 Task: Look for space in Seregno, Italy from 1st August, 2023 to 5th August, 2023 for 3 adults, 1 child in price range Rs.13000 to Rs.20000. Place can be entire place with 2 bedrooms having 3 beds and 2 bathrooms. Property type can be flatguest house, hotel. Booking option can be shelf check-in. Required host language is English.
Action: Mouse moved to (435, 115)
Screenshot: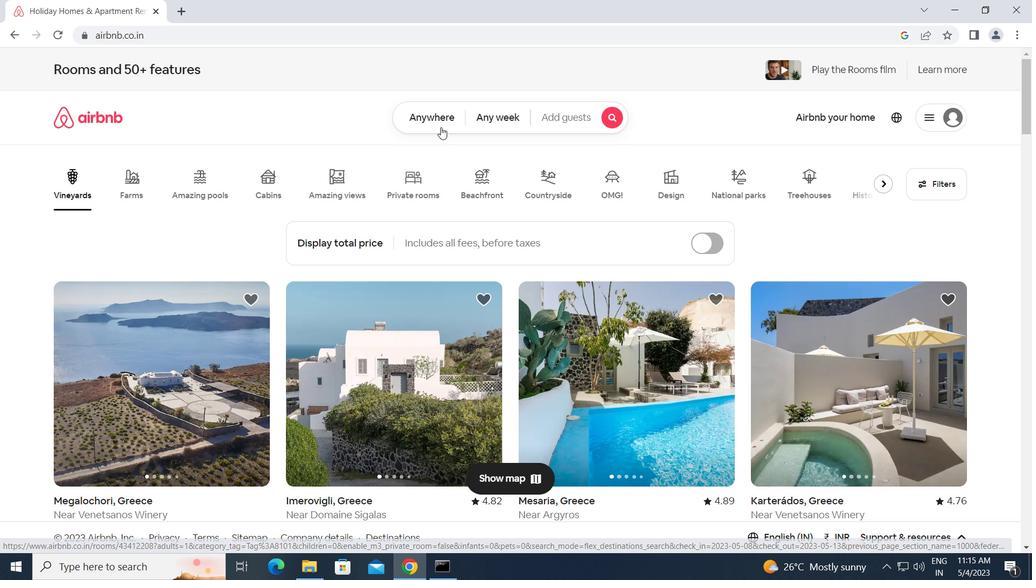 
Action: Mouse pressed left at (435, 115)
Screenshot: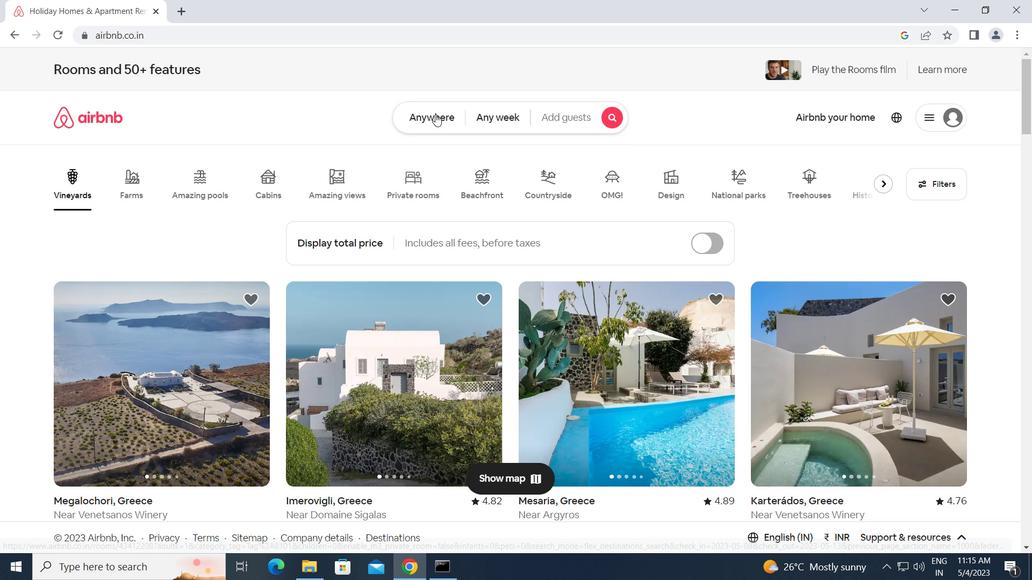 
Action: Mouse moved to (344, 158)
Screenshot: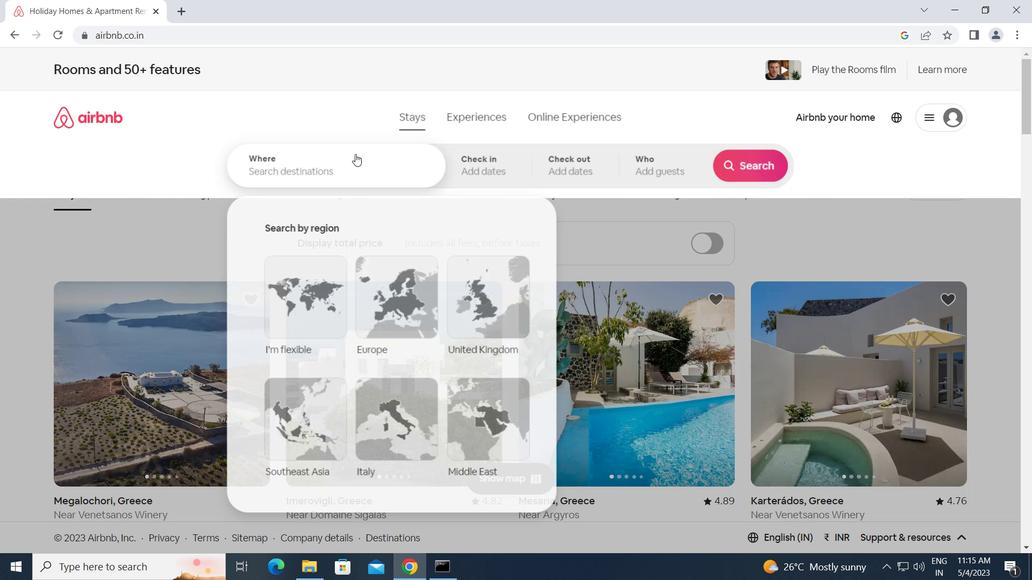 
Action: Mouse pressed left at (344, 158)
Screenshot: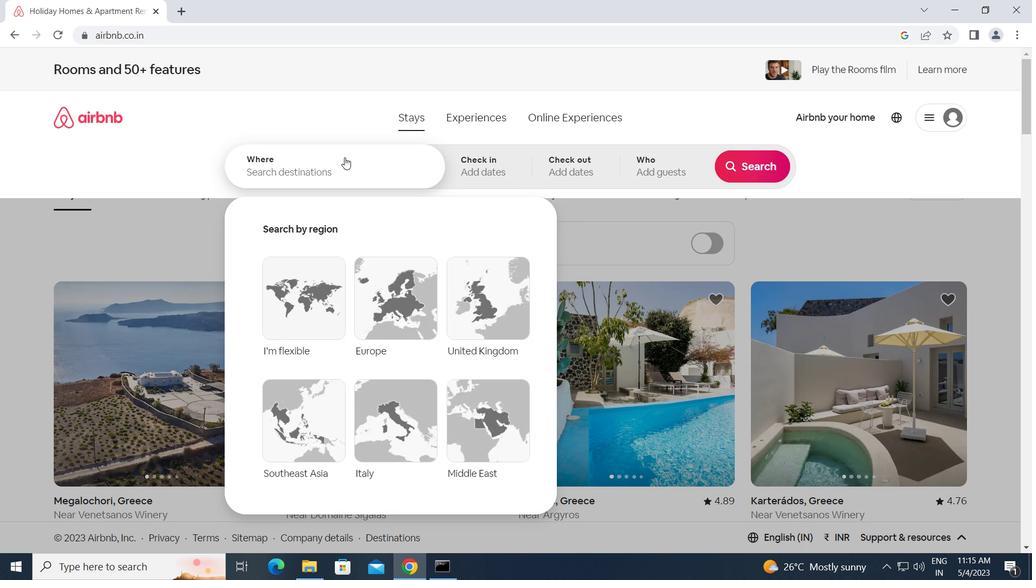 
Action: Key pressed s<Key.caps_lock>eregno,<Key.space><Key.caps_lock>
Screenshot: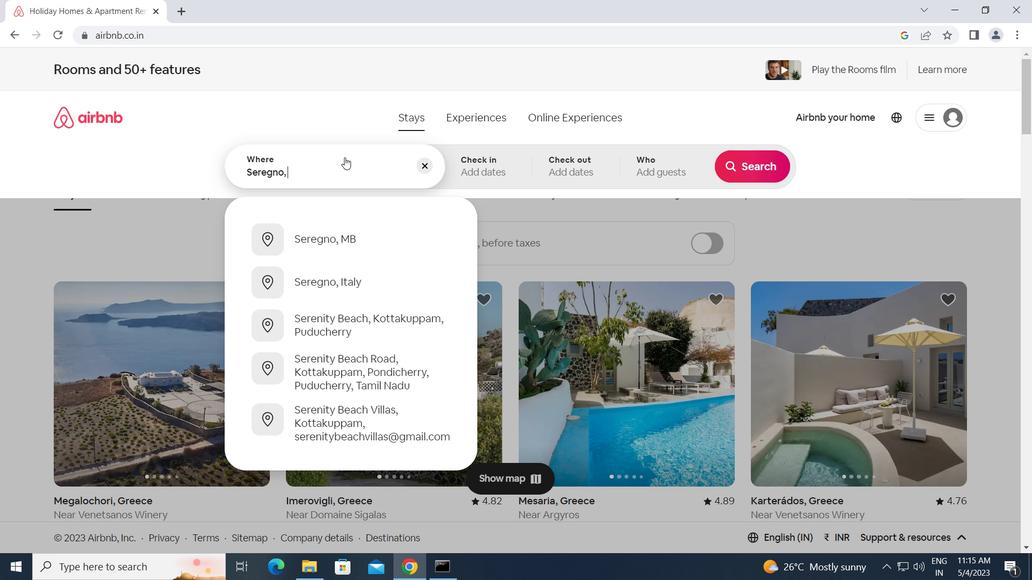 
Action: Mouse moved to (344, 158)
Screenshot: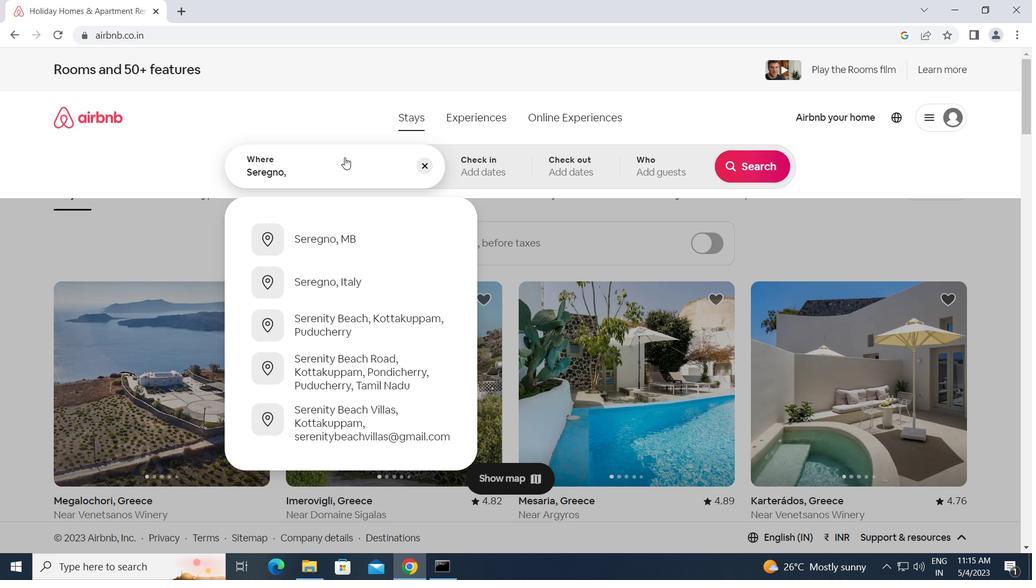 
Action: Key pressed i<Key.caps_lock>ta
Screenshot: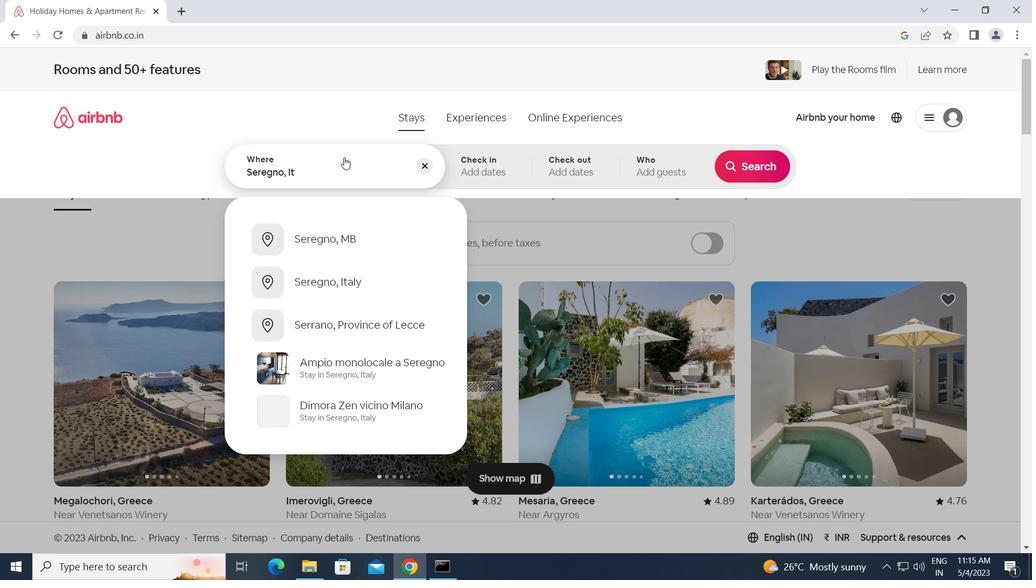 
Action: Mouse moved to (343, 158)
Screenshot: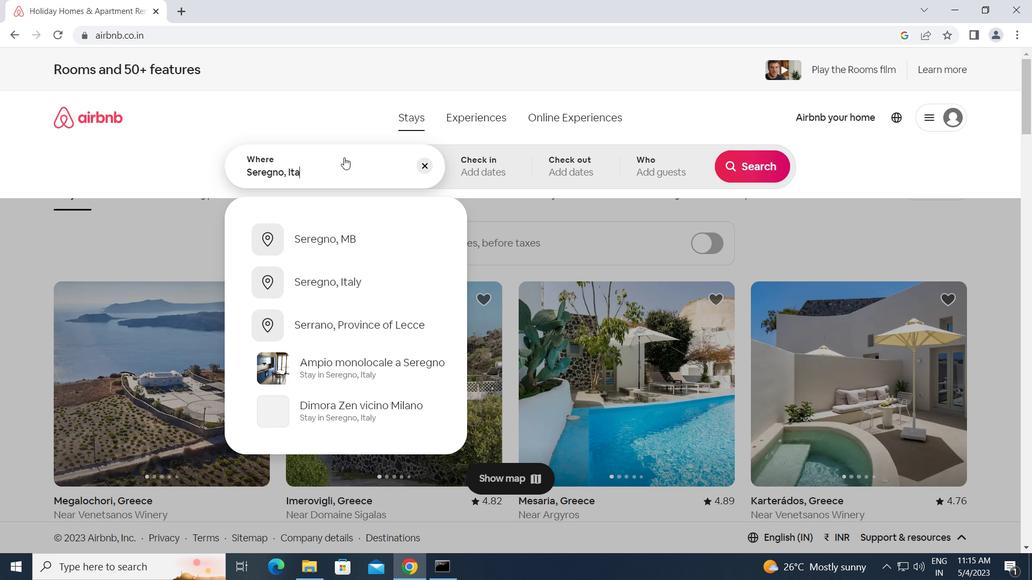 
Action: Key pressed ly<Key.enter>
Screenshot: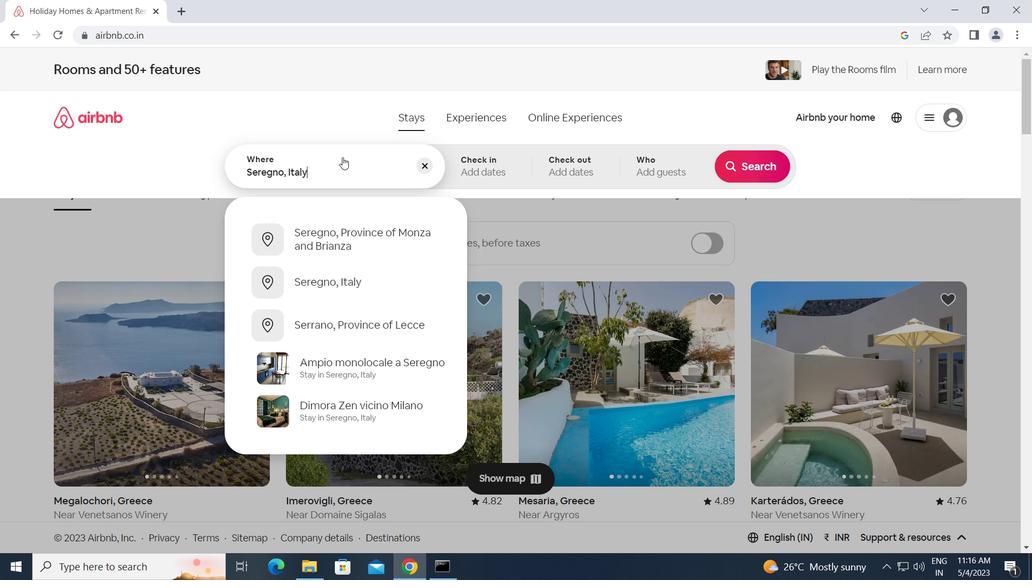 
Action: Mouse moved to (753, 281)
Screenshot: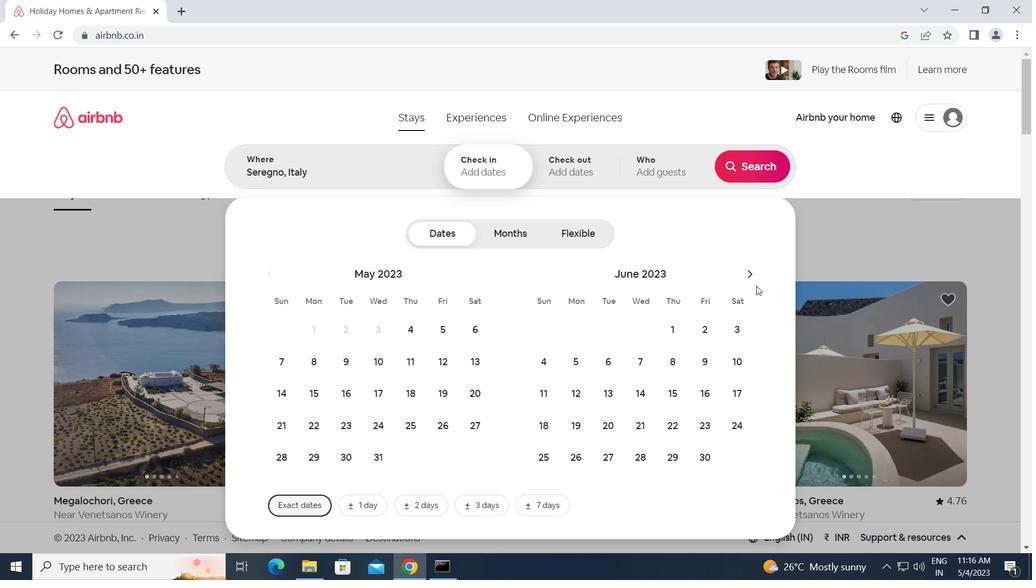 
Action: Mouse pressed left at (753, 281)
Screenshot: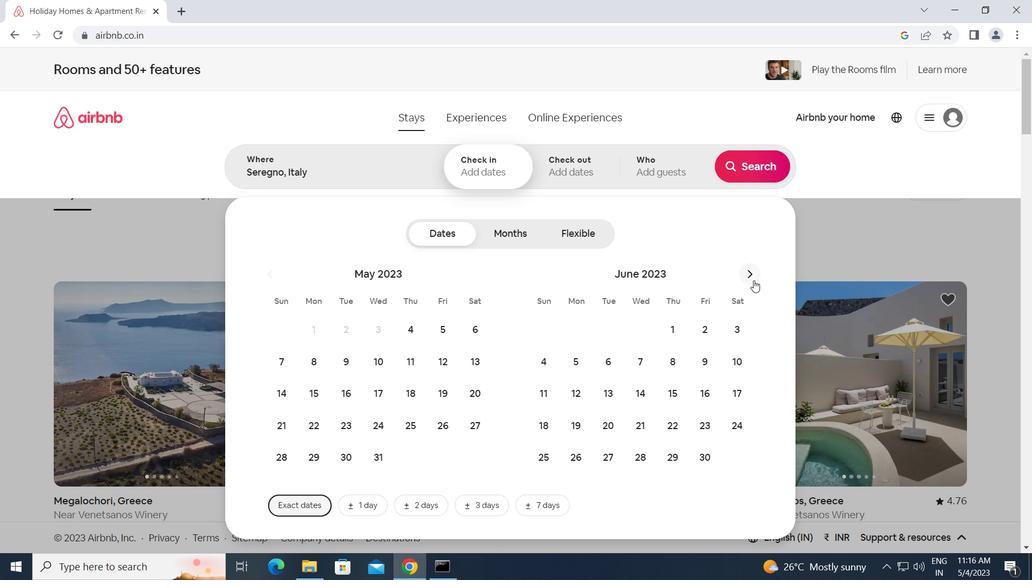 
Action: Mouse moved to (753, 280)
Screenshot: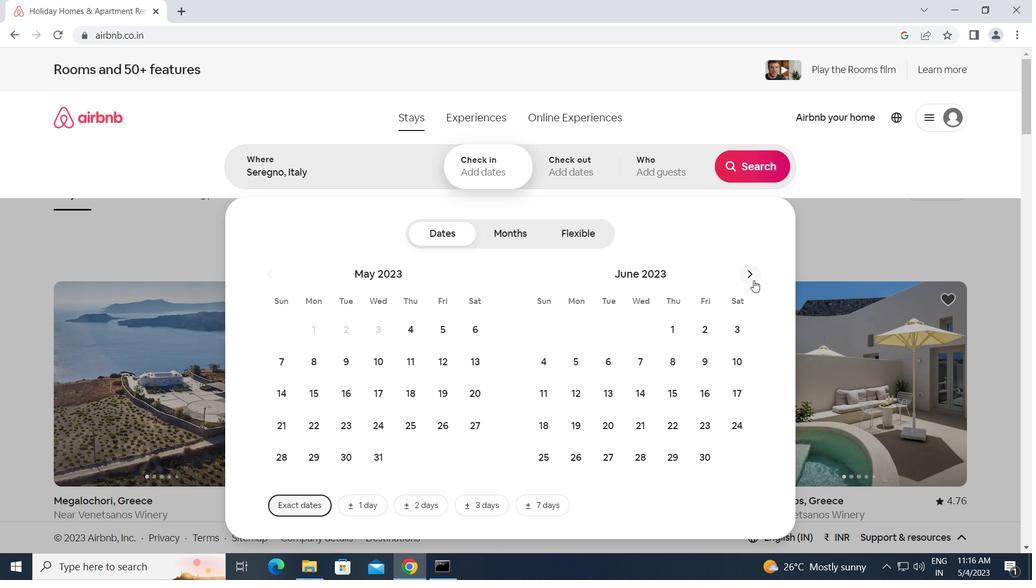 
Action: Mouse pressed left at (753, 280)
Screenshot: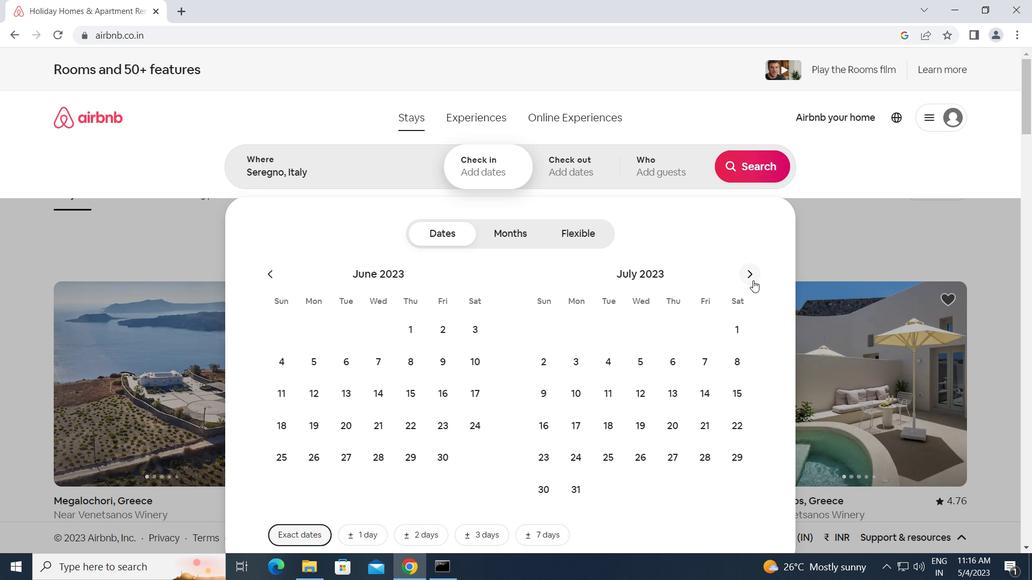 
Action: Mouse moved to (612, 330)
Screenshot: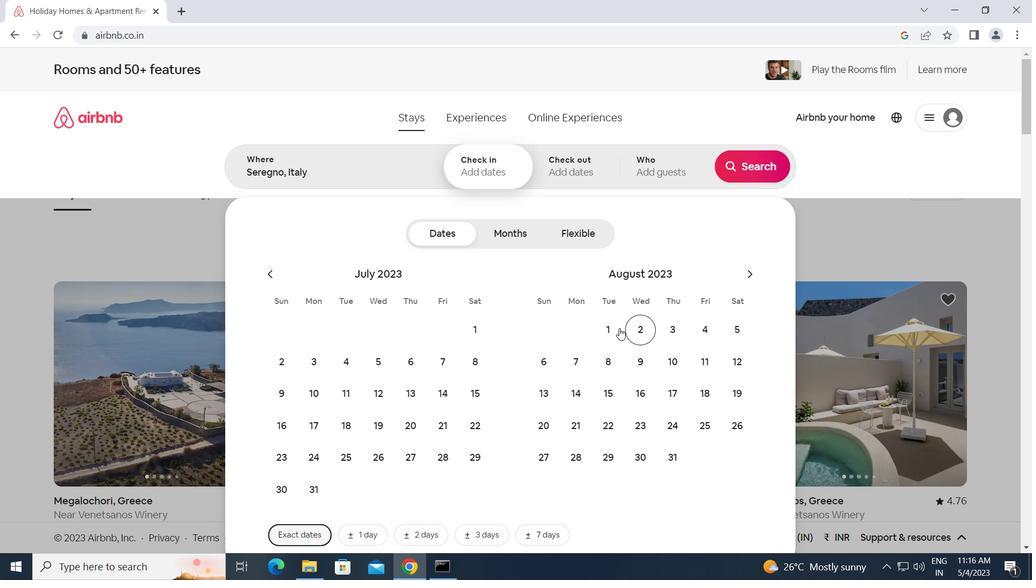 
Action: Mouse pressed left at (612, 330)
Screenshot: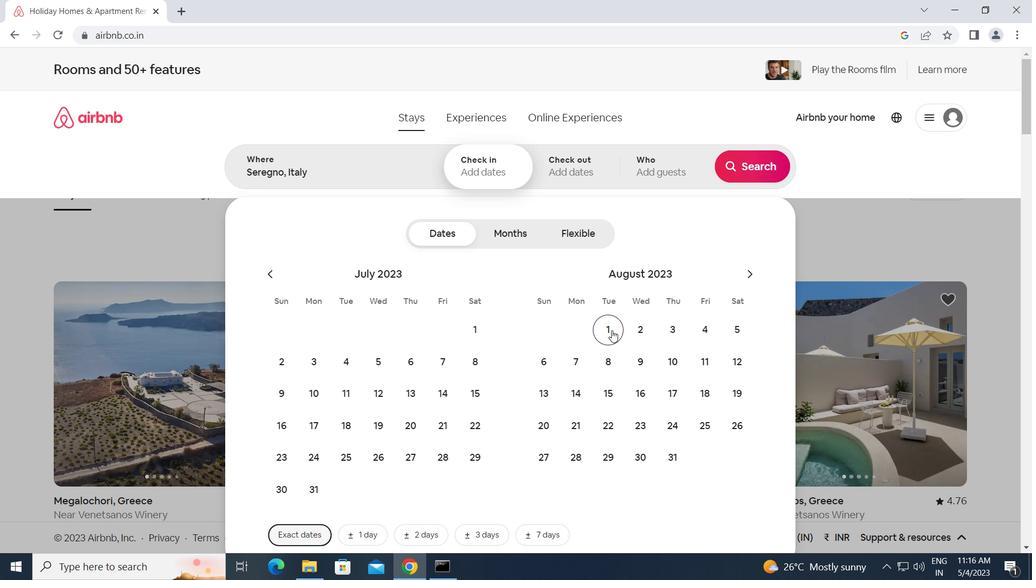 
Action: Mouse moved to (736, 329)
Screenshot: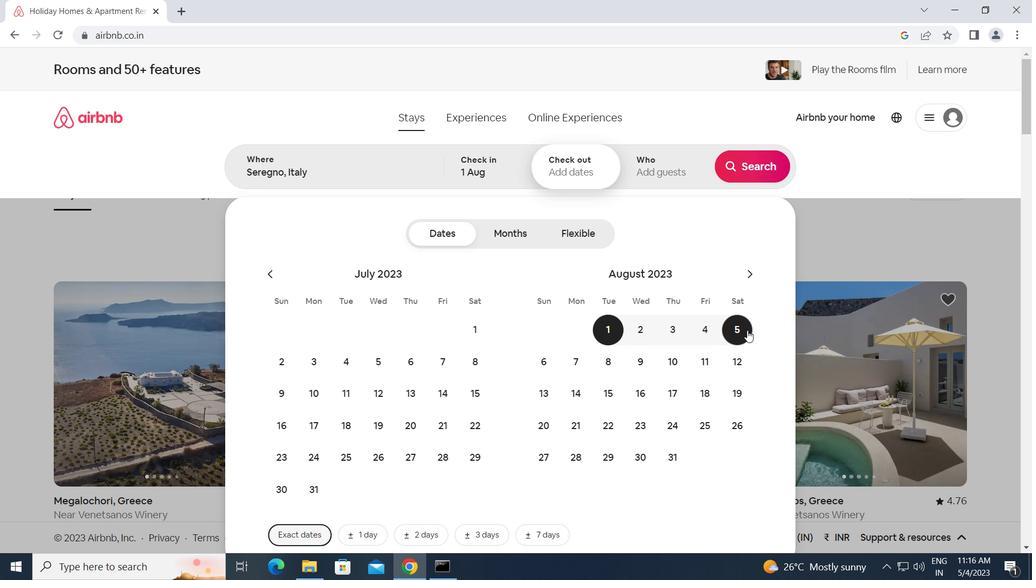 
Action: Mouse pressed left at (736, 329)
Screenshot: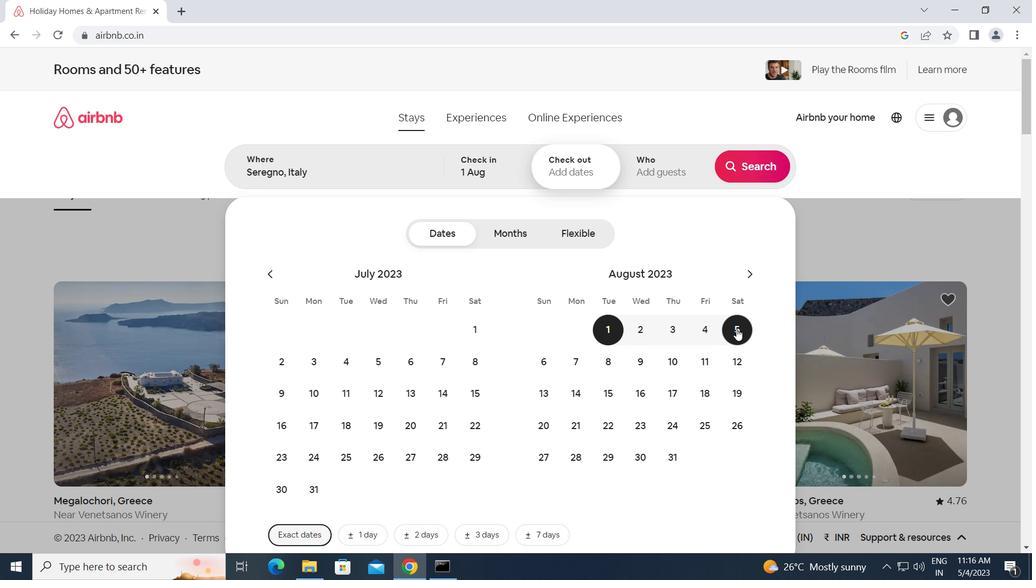 
Action: Mouse moved to (659, 169)
Screenshot: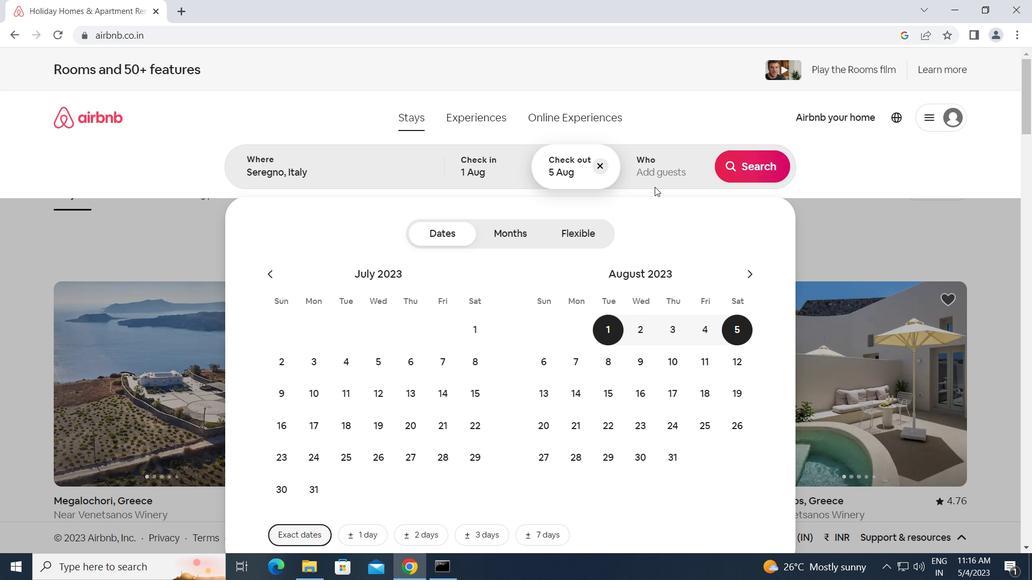 
Action: Mouse pressed left at (659, 169)
Screenshot: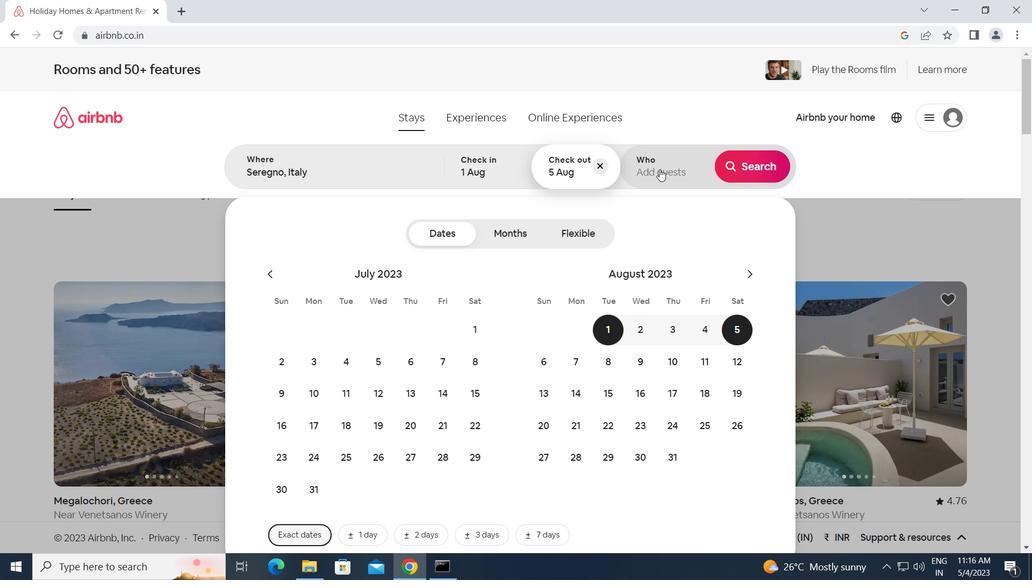 
Action: Mouse moved to (754, 236)
Screenshot: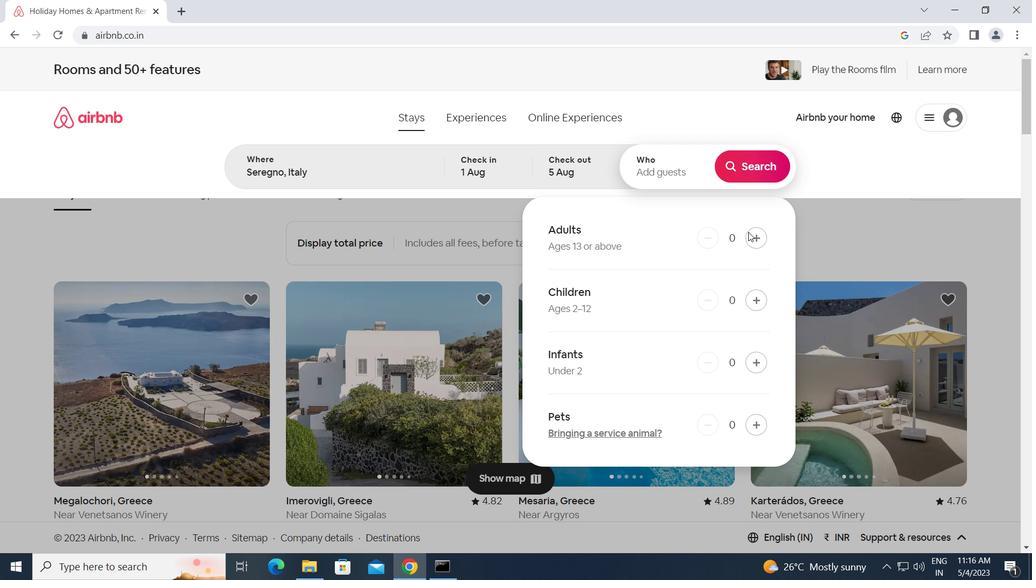 
Action: Mouse pressed left at (754, 236)
Screenshot: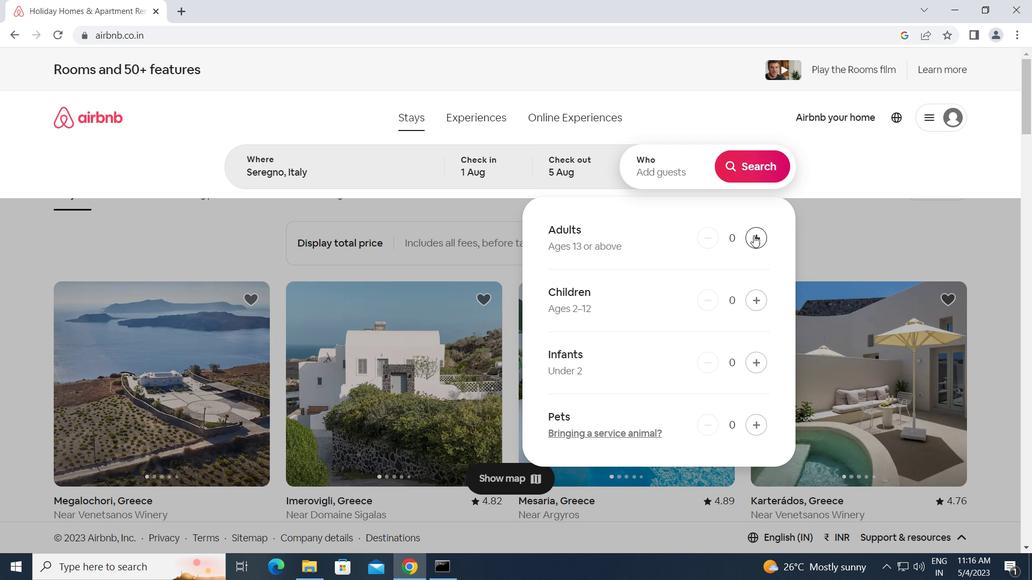 
Action: Mouse pressed left at (754, 236)
Screenshot: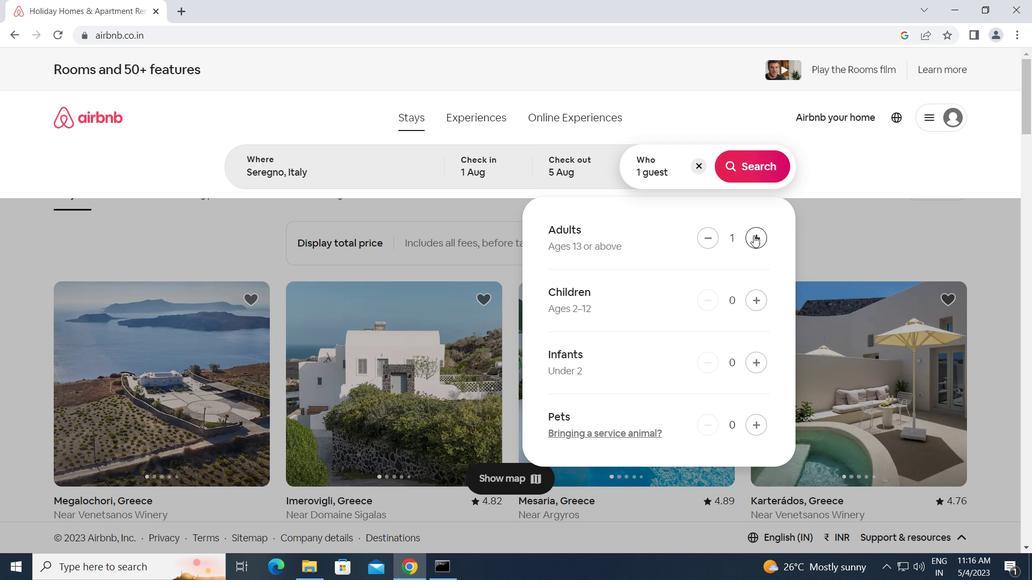 
Action: Mouse pressed left at (754, 236)
Screenshot: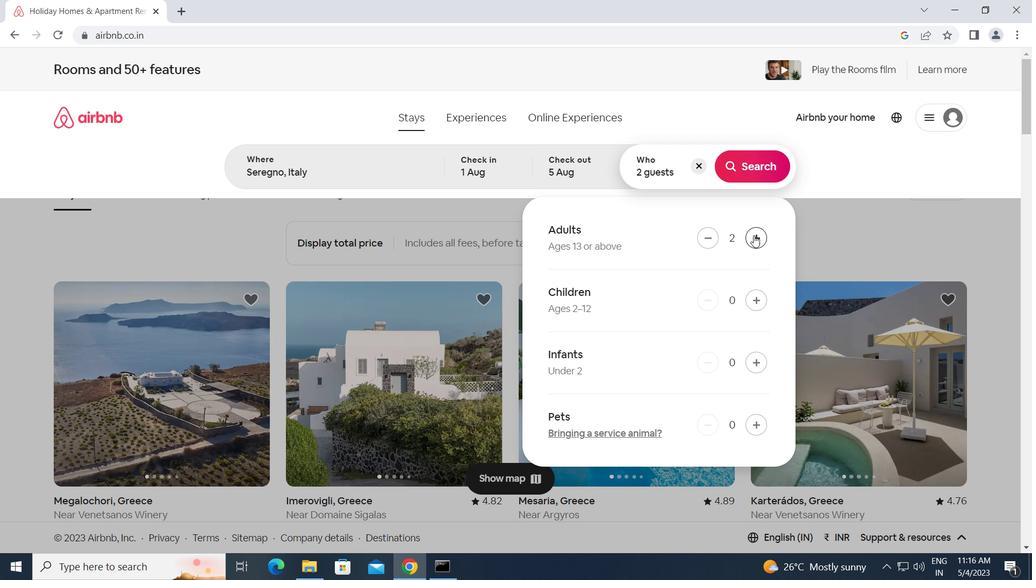 
Action: Mouse moved to (748, 303)
Screenshot: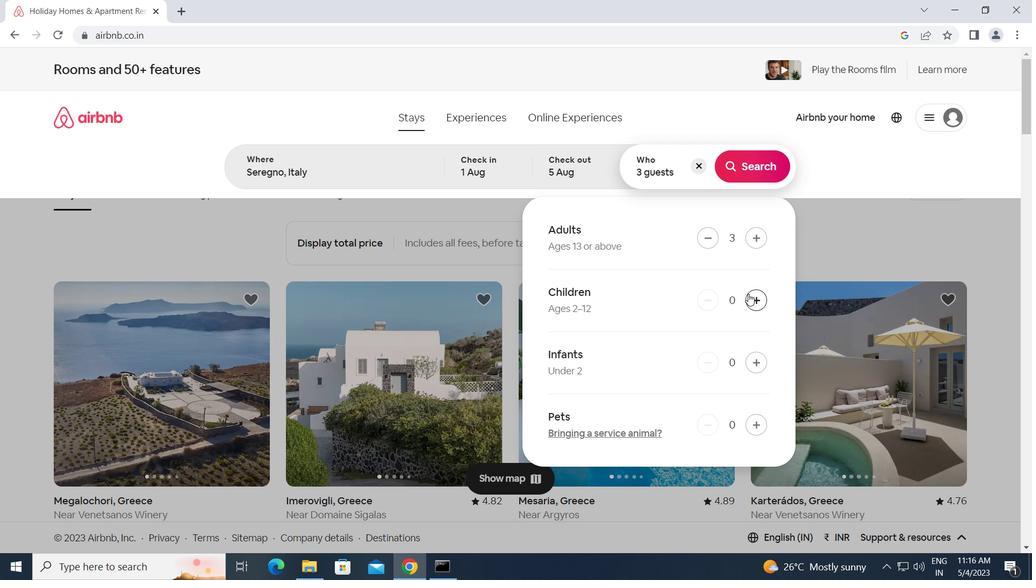 
Action: Mouse pressed left at (748, 303)
Screenshot: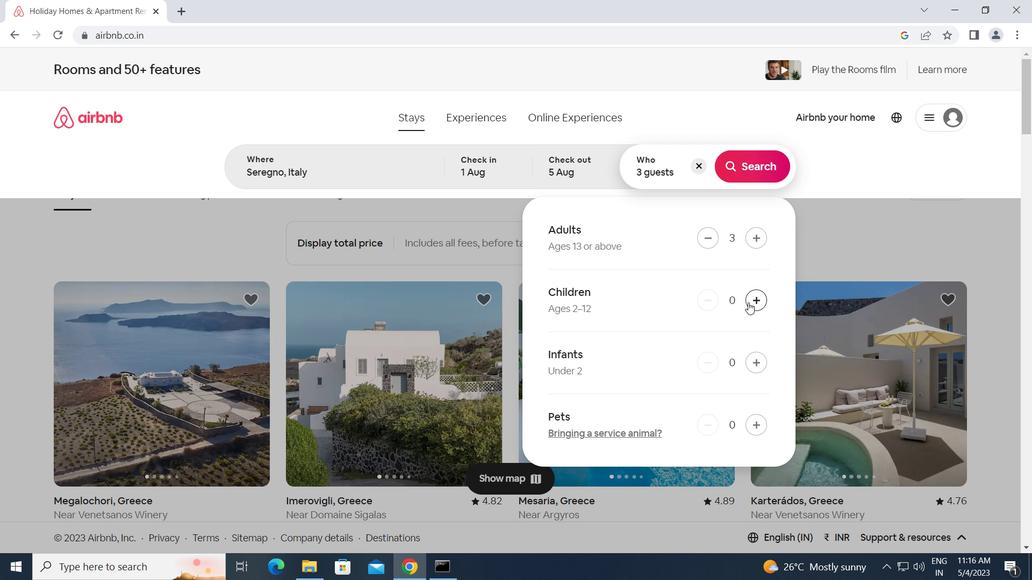 
Action: Mouse moved to (747, 162)
Screenshot: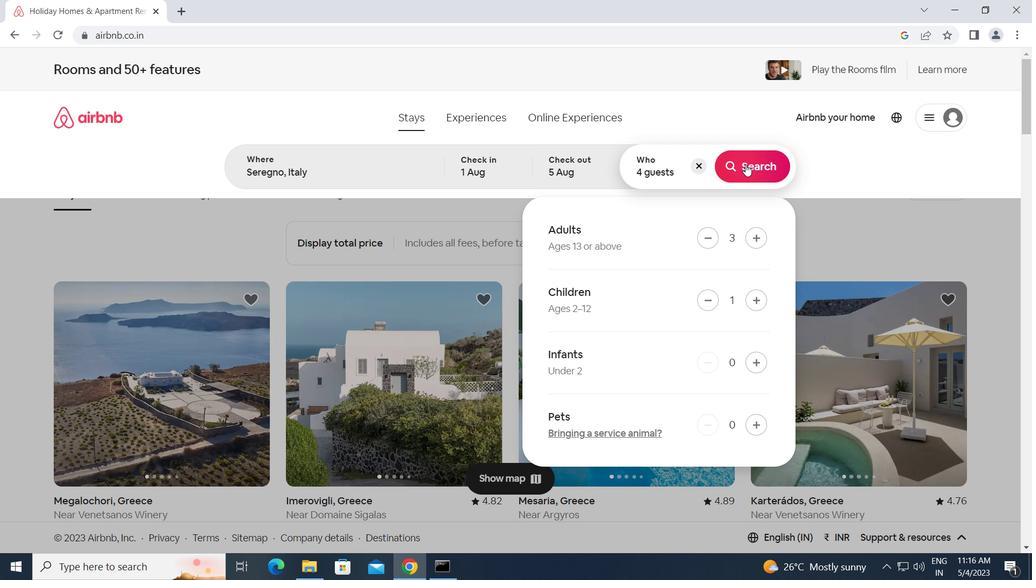 
Action: Mouse pressed left at (747, 162)
Screenshot: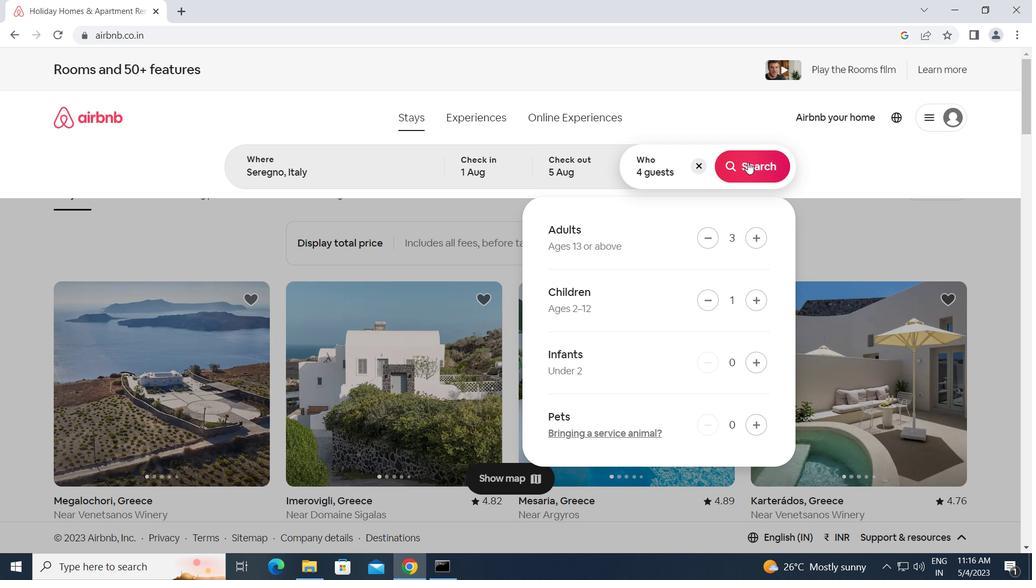 
Action: Mouse moved to (967, 133)
Screenshot: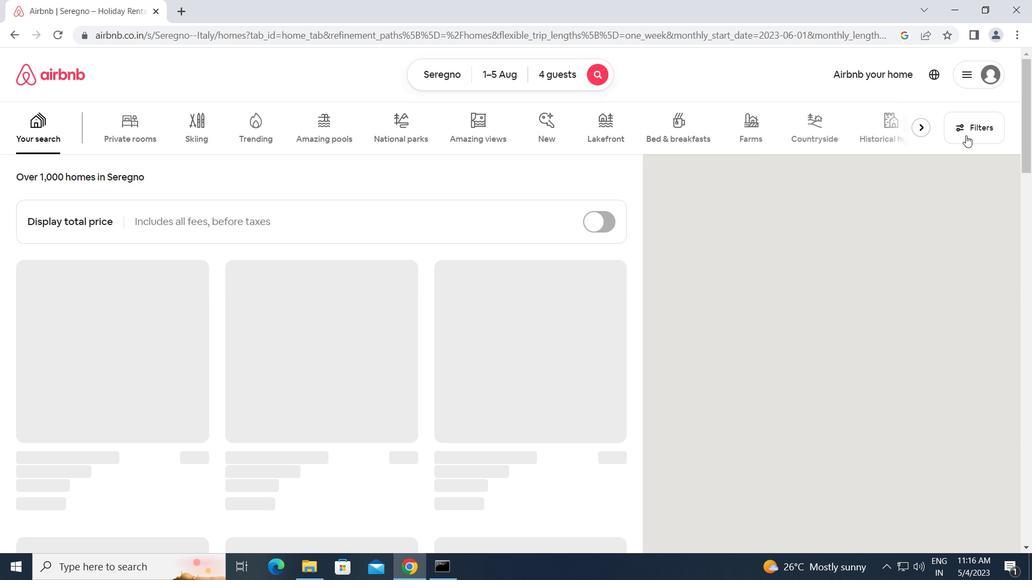
Action: Mouse pressed left at (967, 133)
Screenshot: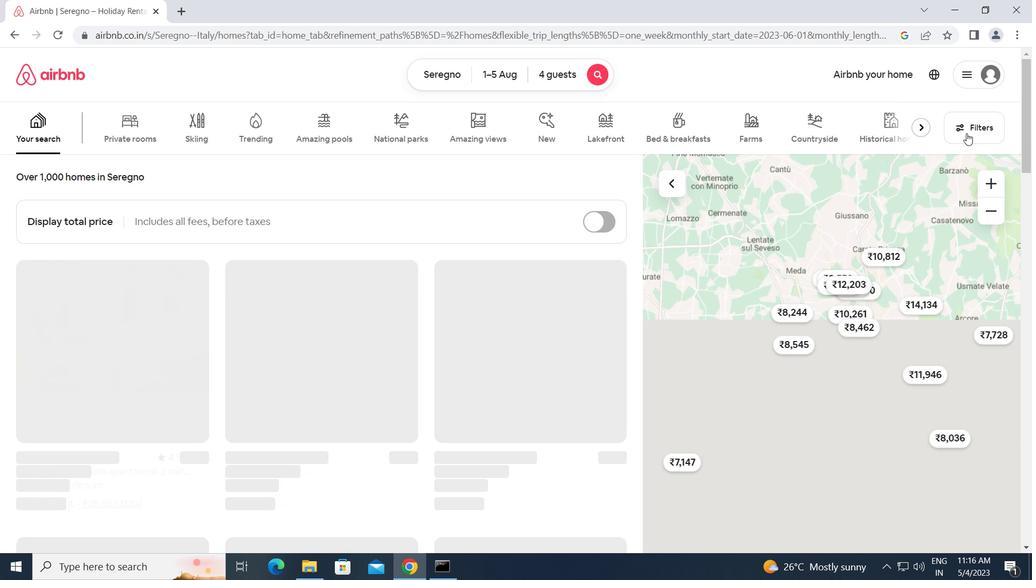 
Action: Mouse moved to (334, 300)
Screenshot: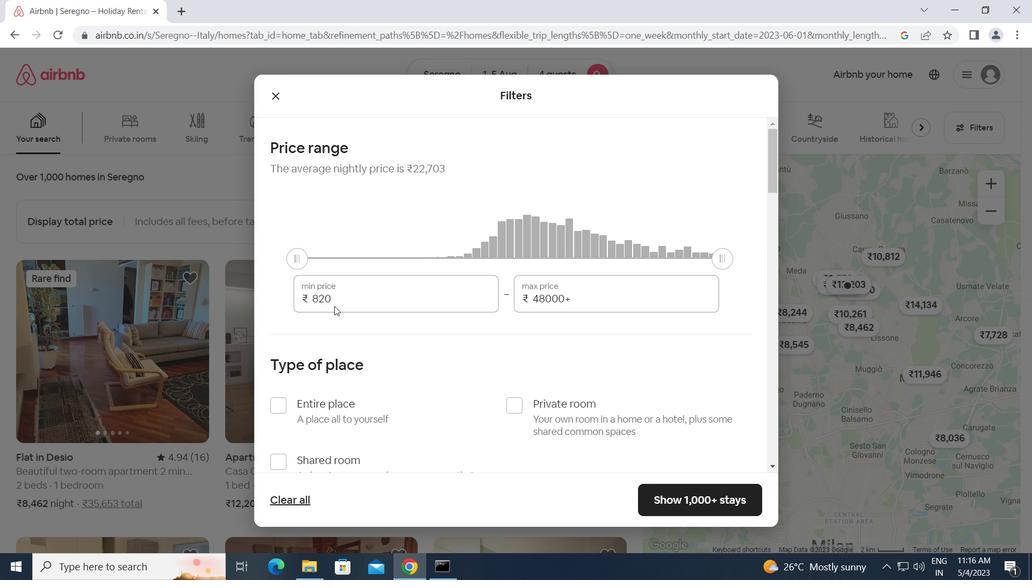 
Action: Mouse pressed left at (334, 300)
Screenshot: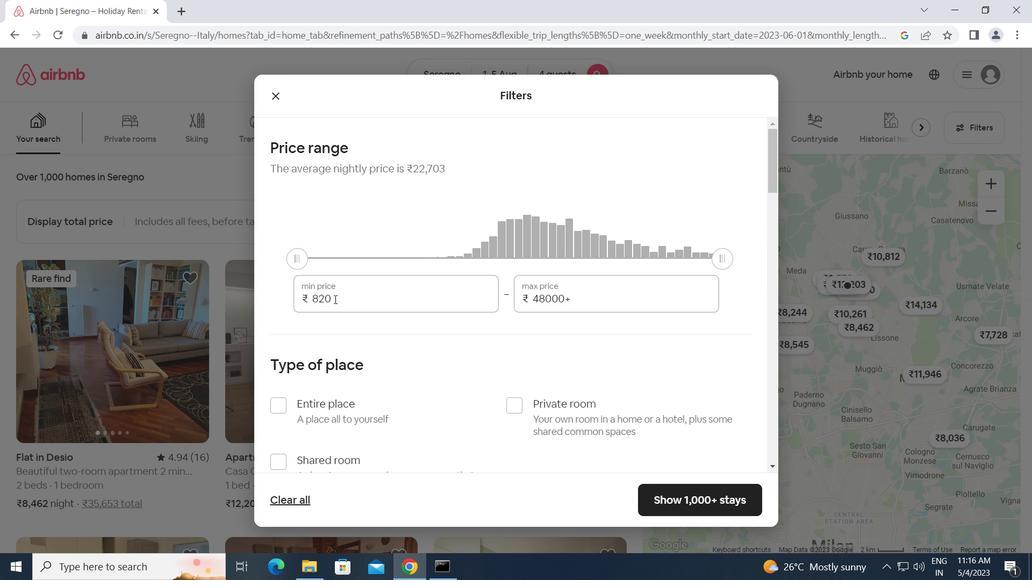 
Action: Mouse pressed left at (334, 300)
Screenshot: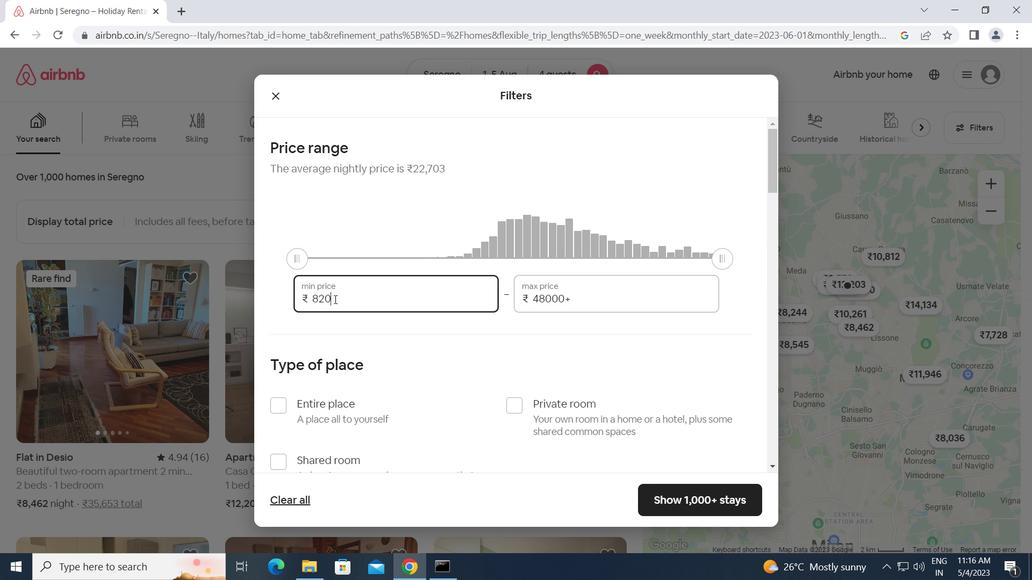 
Action: Mouse moved to (334, 299)
Screenshot: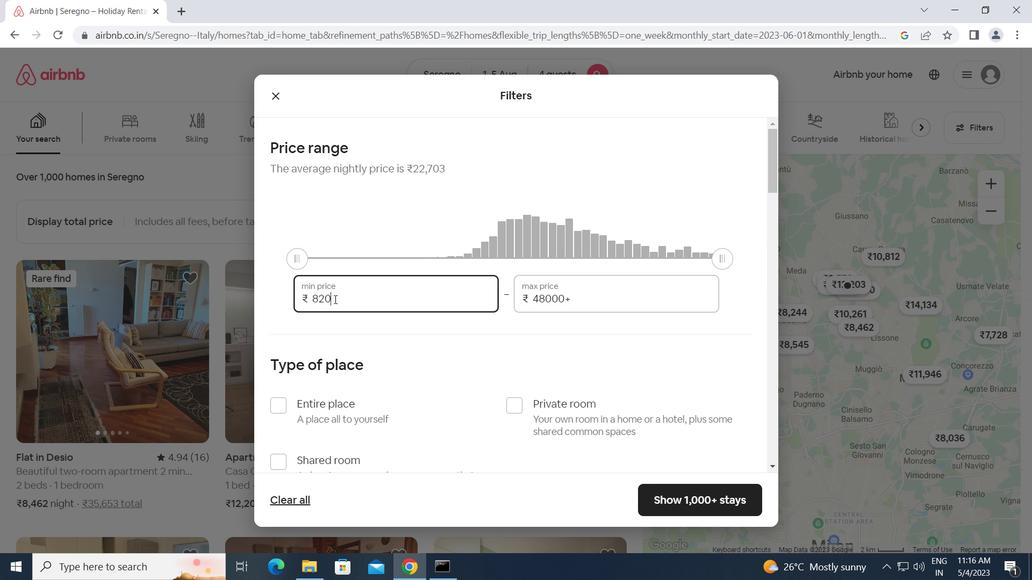 
Action: Key pressed <Key.backspace><Key.backspace><Key.backspace>
Screenshot: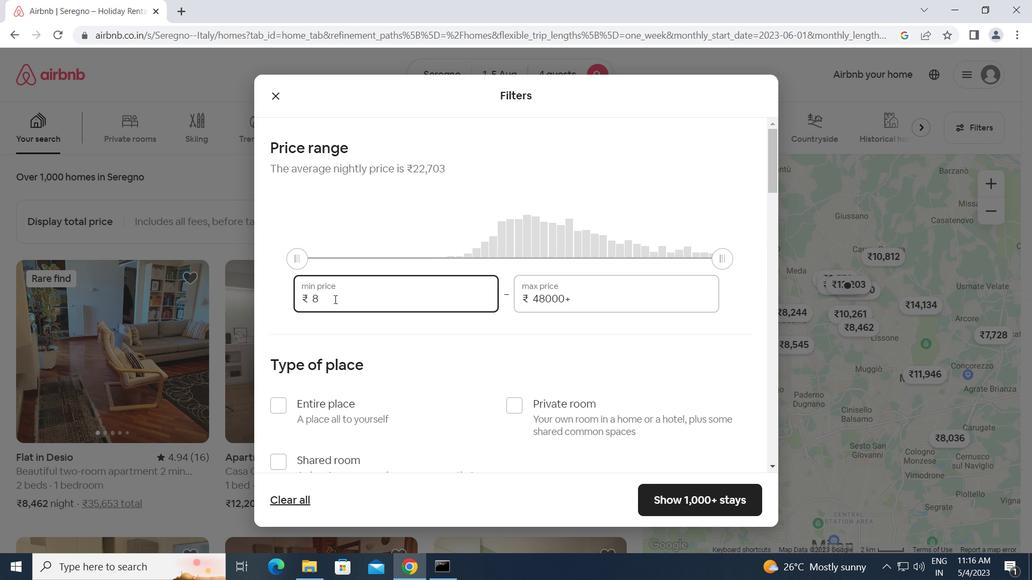 
Action: Mouse moved to (333, 298)
Screenshot: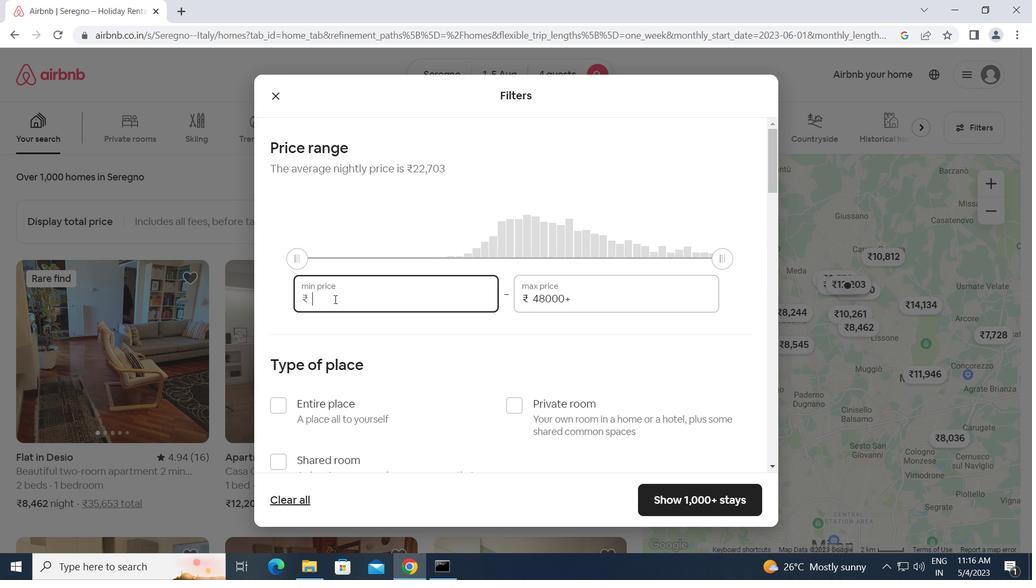 
Action: Key pressed 13000
Screenshot: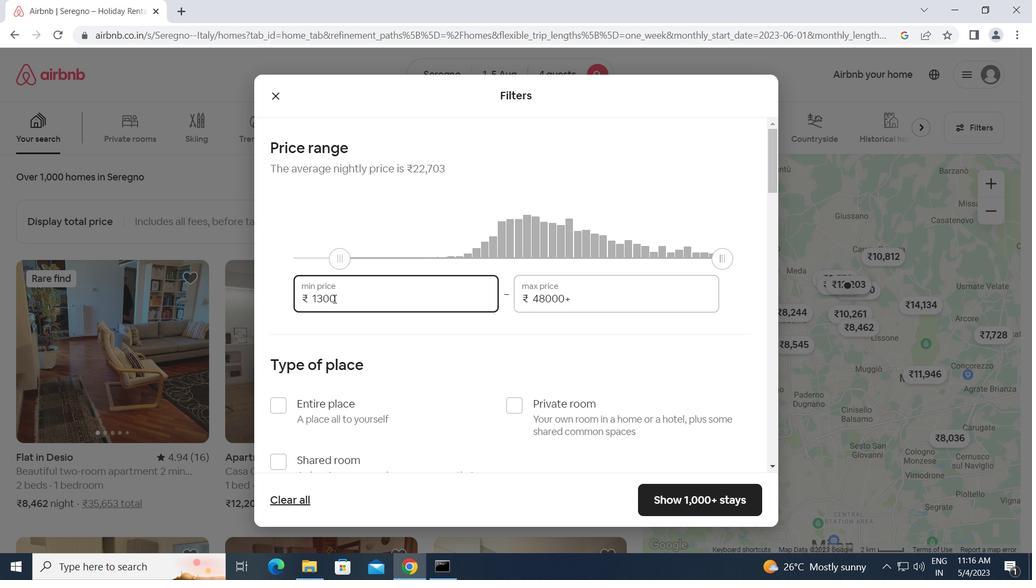 
Action: Mouse moved to (505, 350)
Screenshot: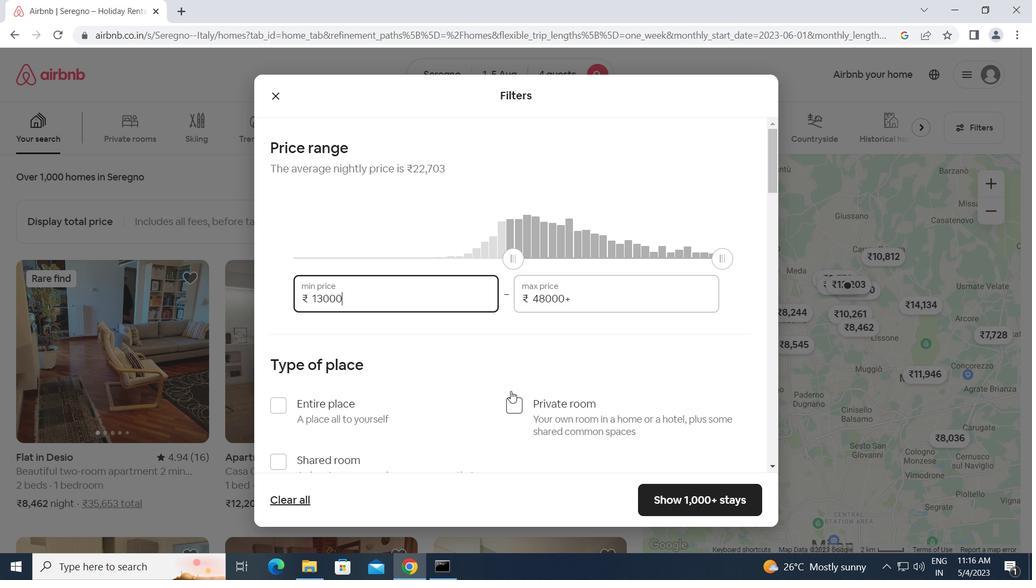 
Action: Key pressed <Key.tab>20000
Screenshot: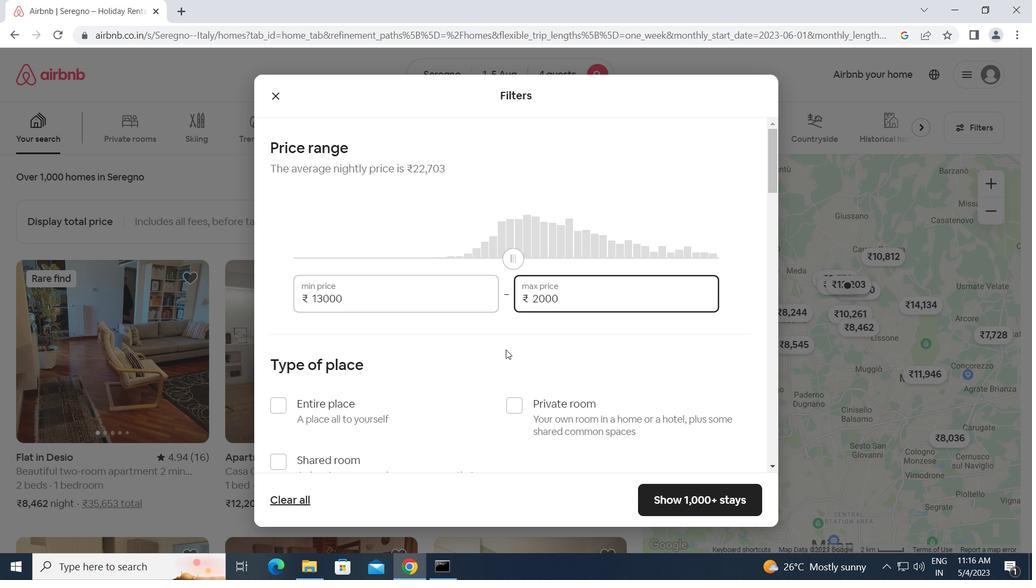 
Action: Mouse scrolled (505, 349) with delta (0, 0)
Screenshot: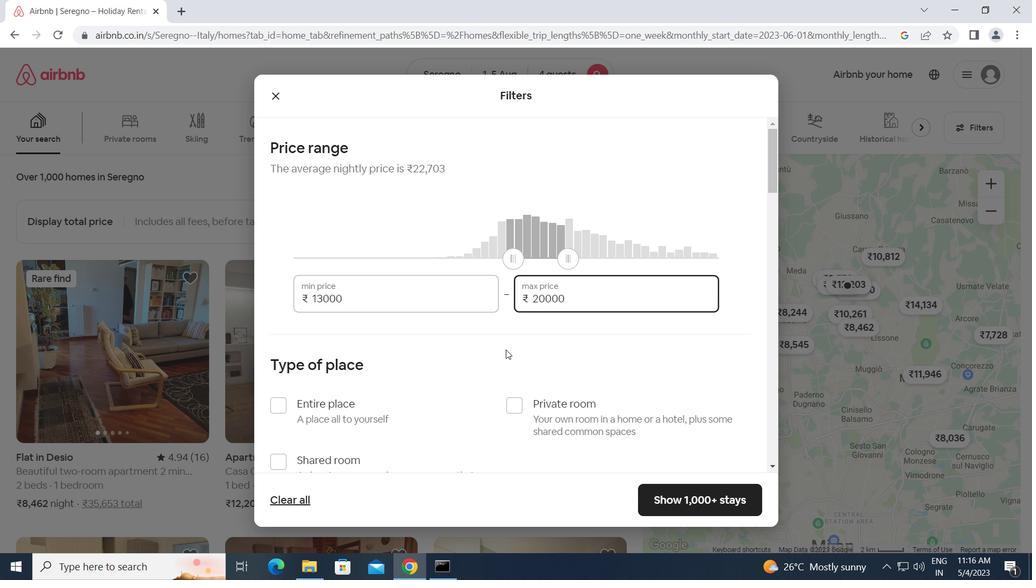 
Action: Mouse scrolled (505, 349) with delta (0, 0)
Screenshot: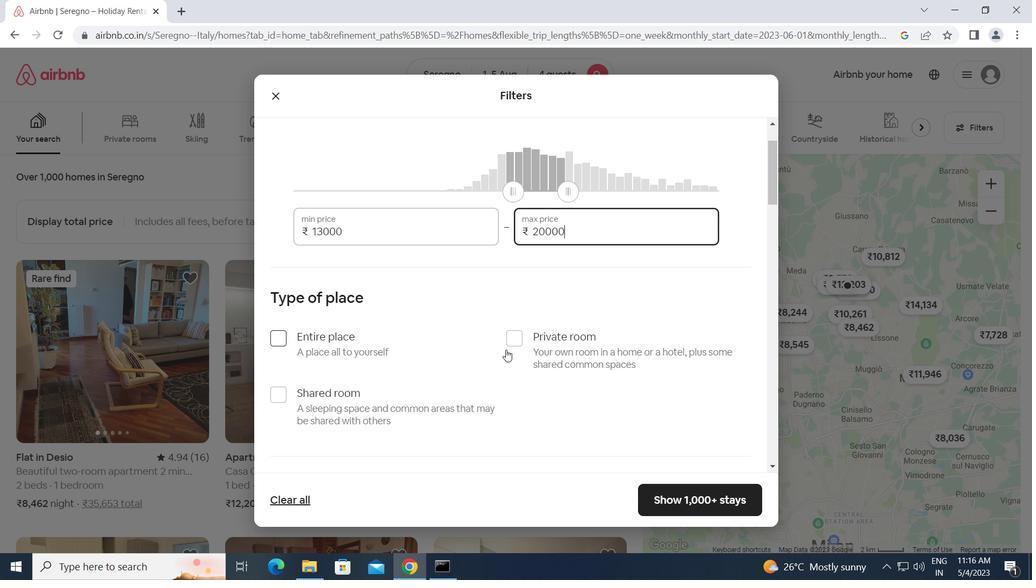 
Action: Mouse moved to (284, 274)
Screenshot: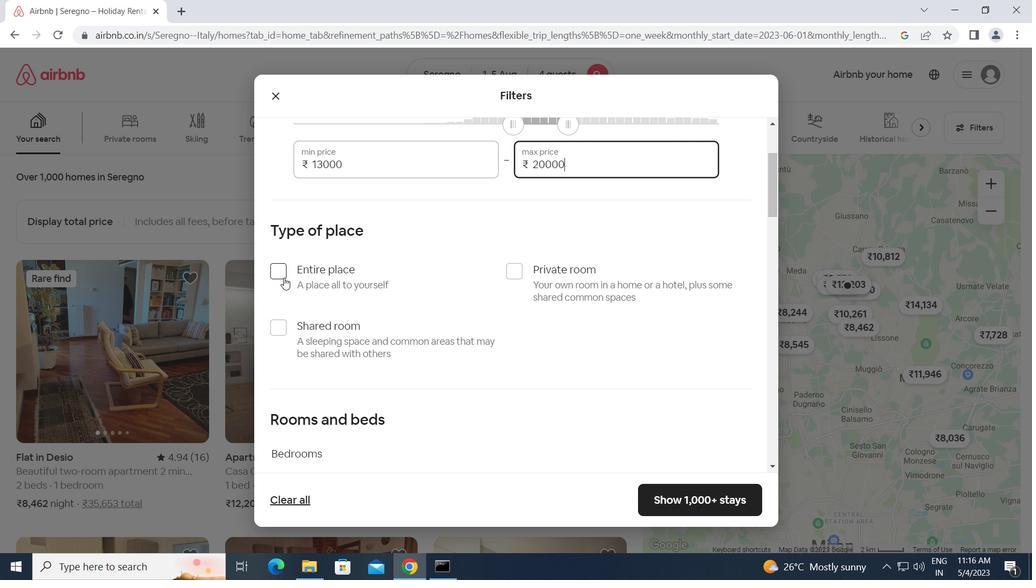 
Action: Mouse pressed left at (284, 274)
Screenshot: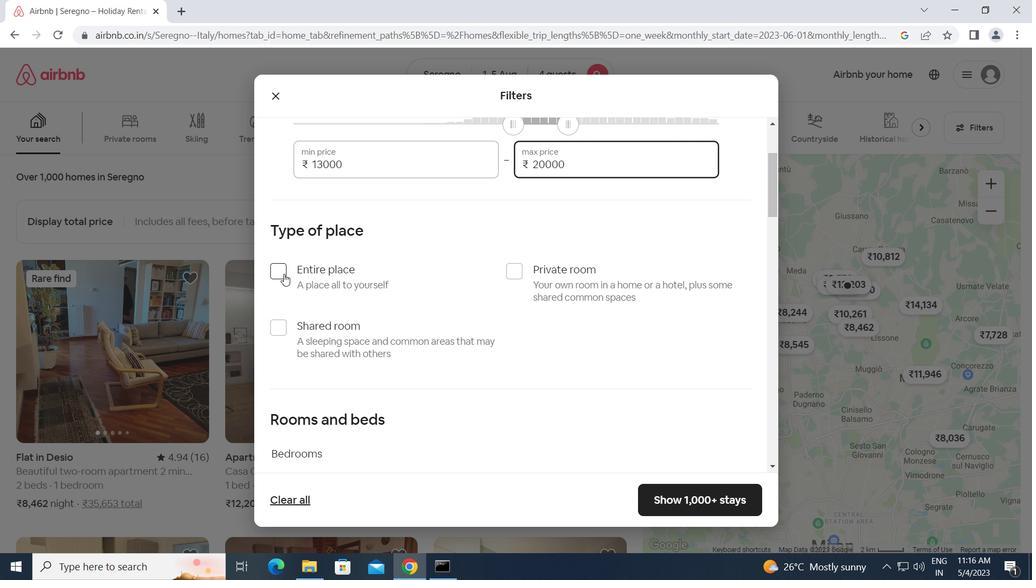 
Action: Mouse moved to (432, 346)
Screenshot: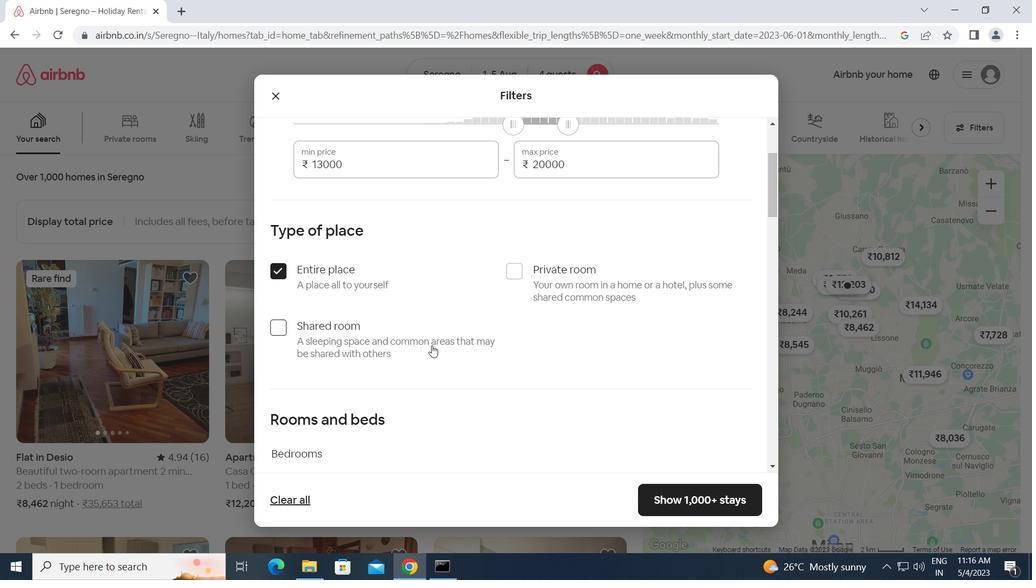 
Action: Mouse scrolled (432, 346) with delta (0, 0)
Screenshot: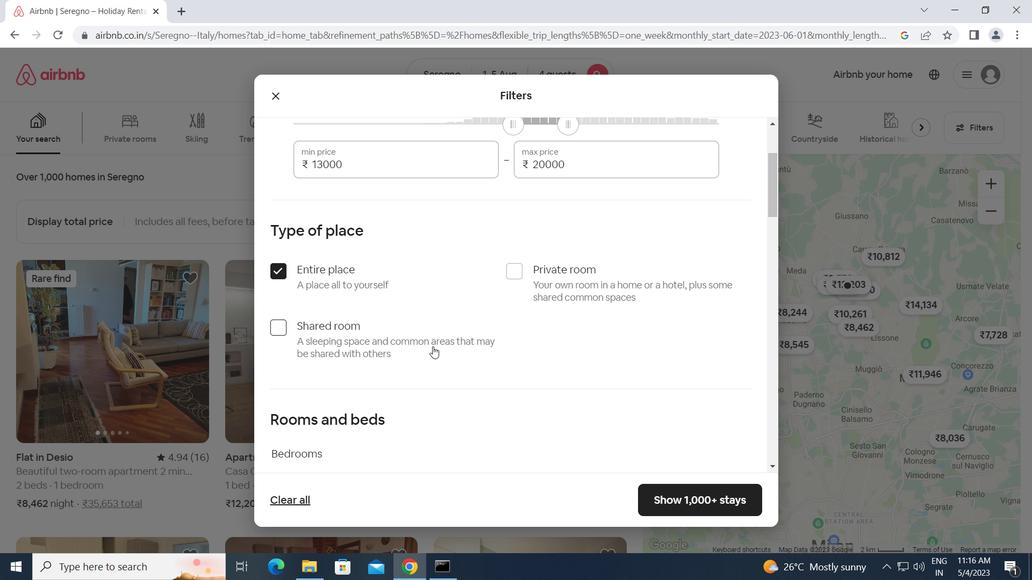 
Action: Mouse moved to (392, 422)
Screenshot: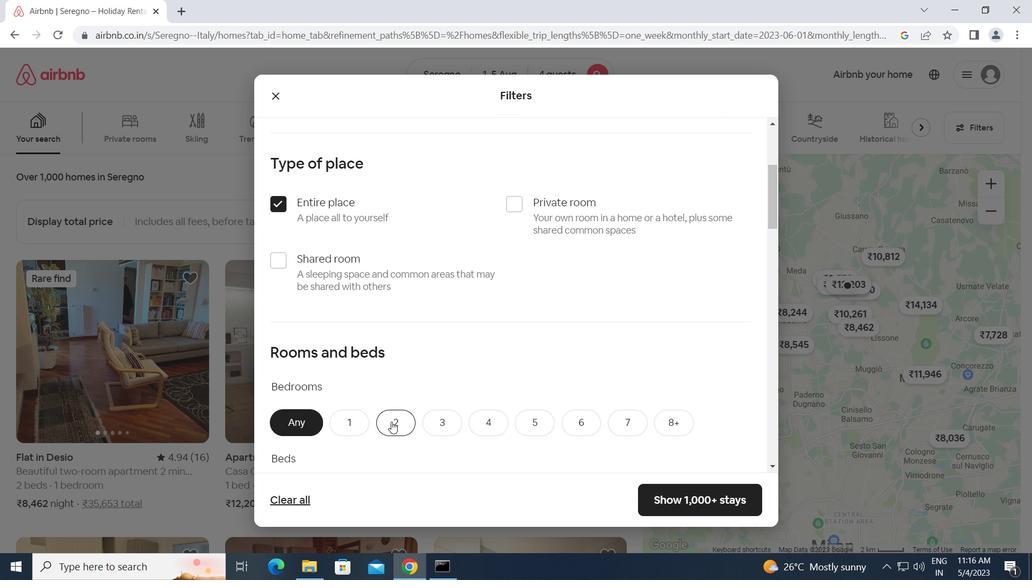 
Action: Mouse pressed left at (392, 422)
Screenshot: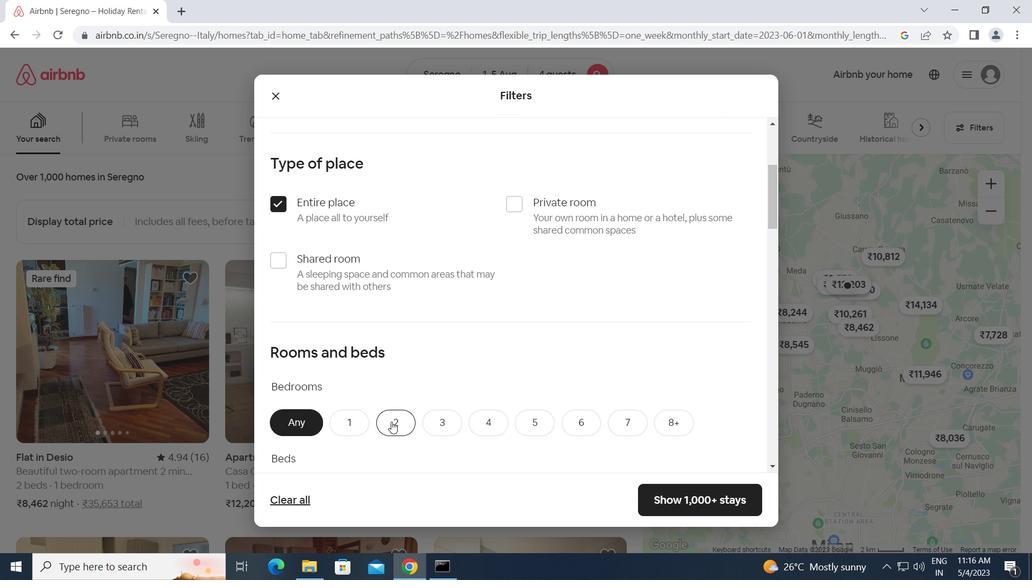 
Action: Mouse moved to (431, 415)
Screenshot: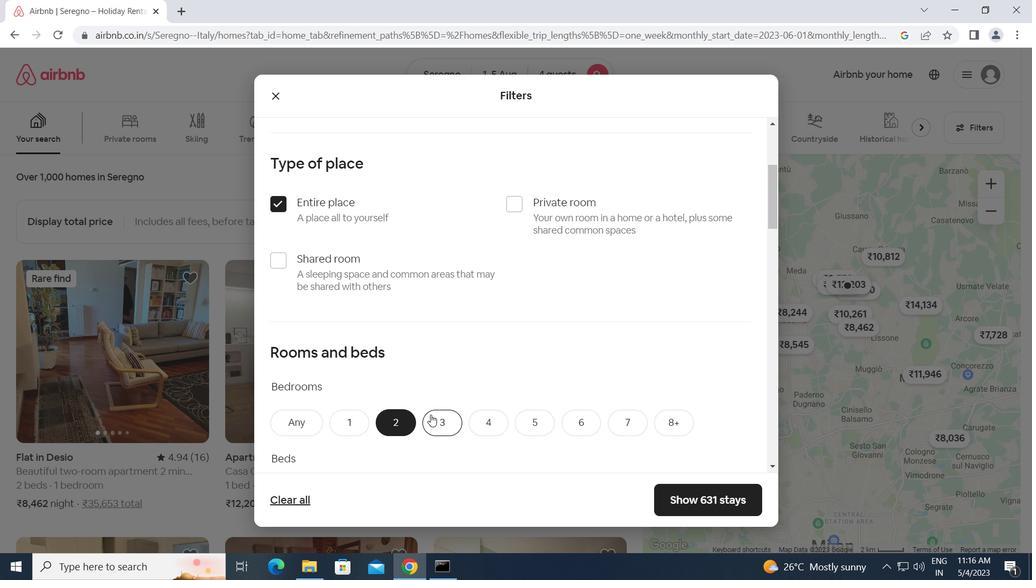 
Action: Mouse scrolled (431, 414) with delta (0, 0)
Screenshot: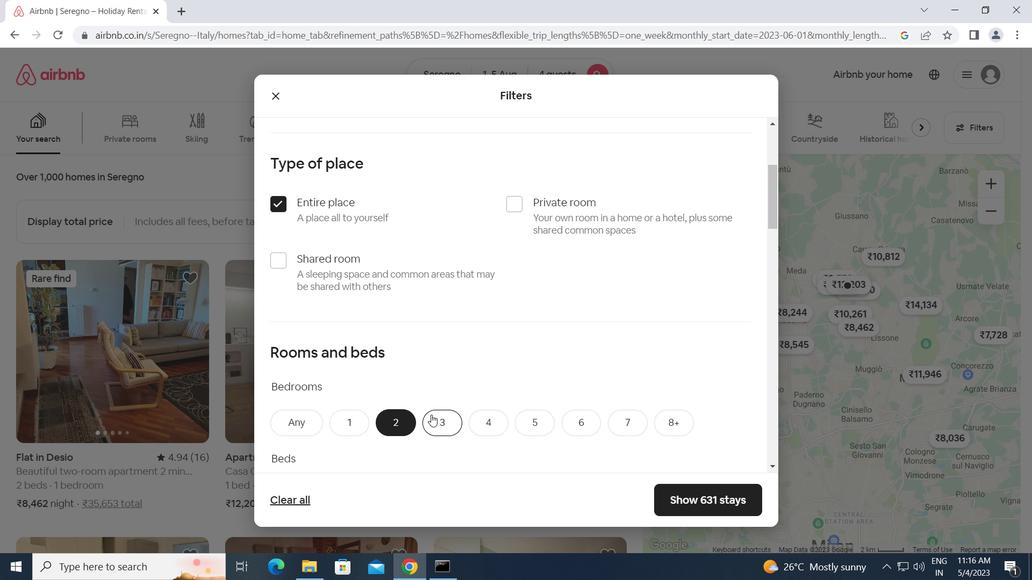 
Action: Mouse moved to (437, 432)
Screenshot: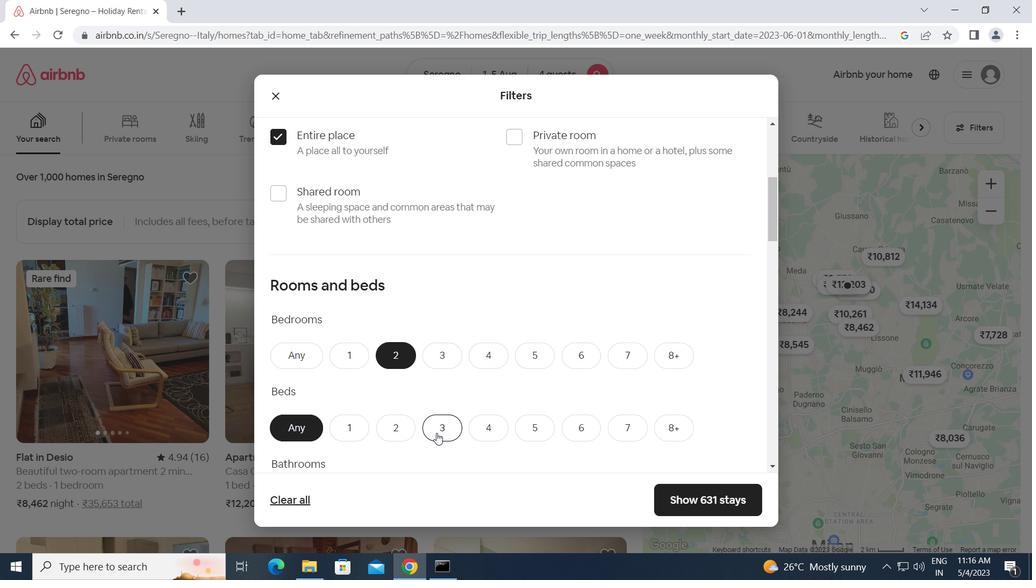 
Action: Mouse pressed left at (437, 432)
Screenshot: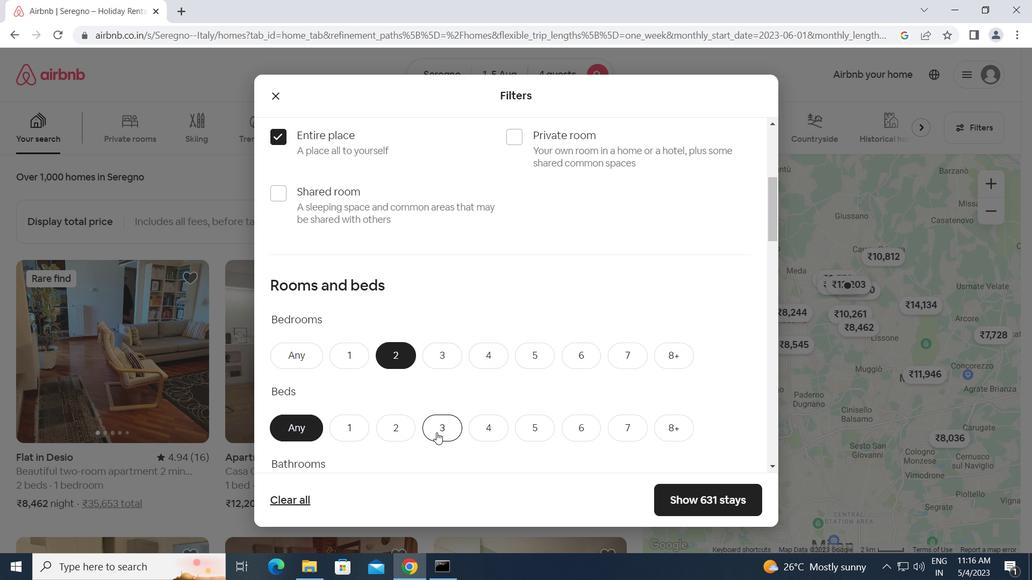 
Action: Mouse moved to (523, 436)
Screenshot: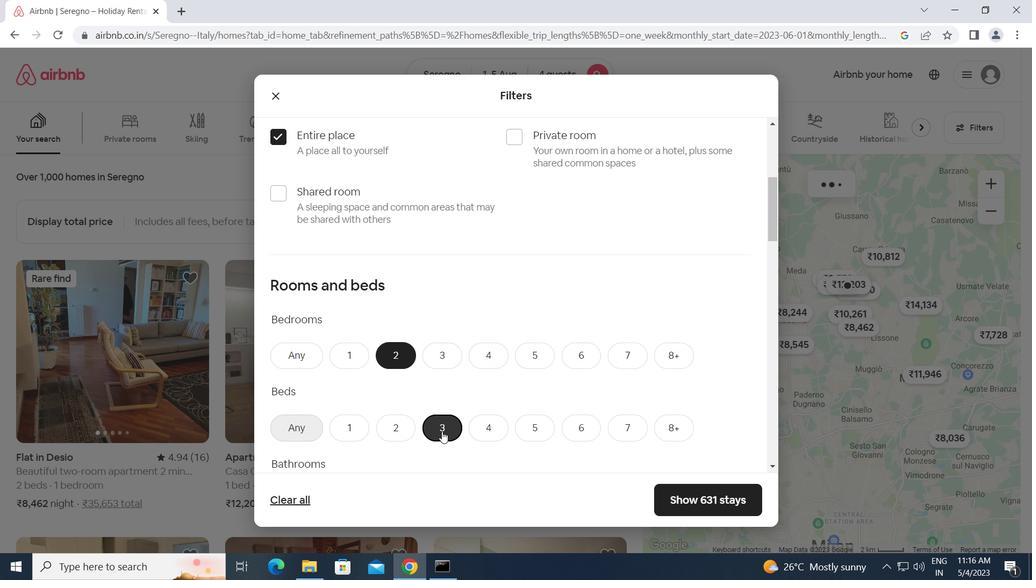 
Action: Mouse scrolled (523, 435) with delta (0, 0)
Screenshot: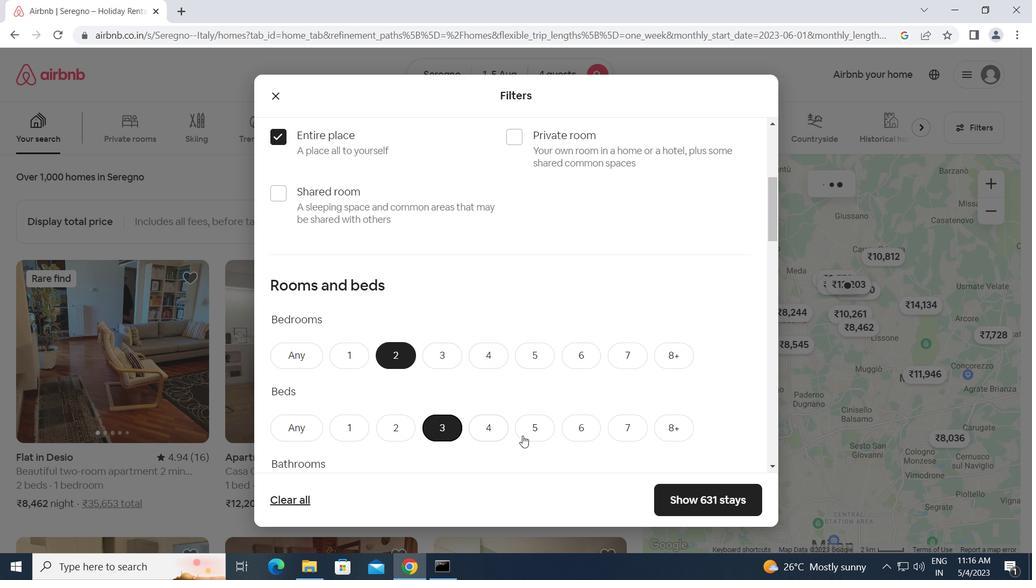 
Action: Mouse scrolled (523, 435) with delta (0, 0)
Screenshot: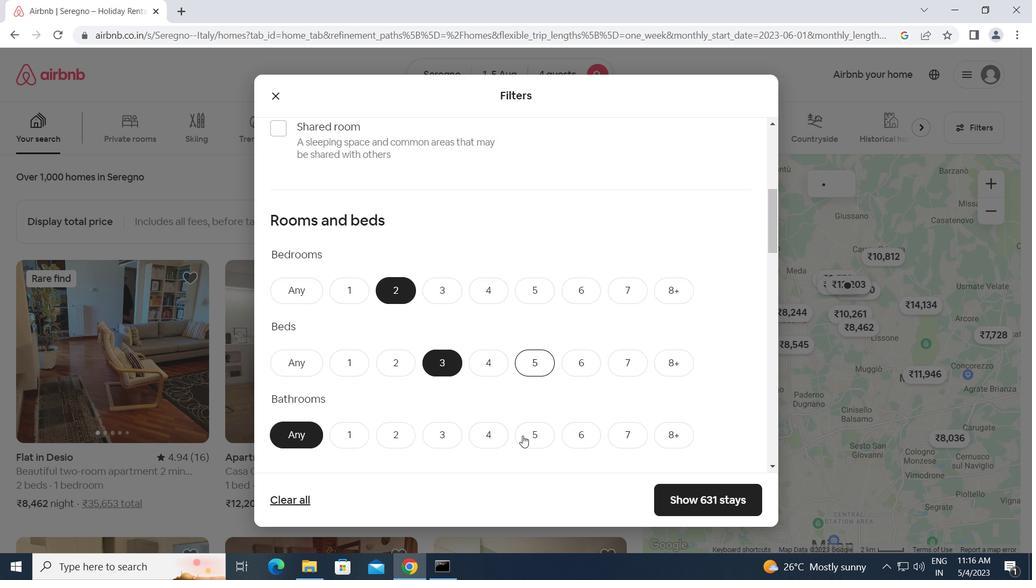 
Action: Mouse moved to (396, 369)
Screenshot: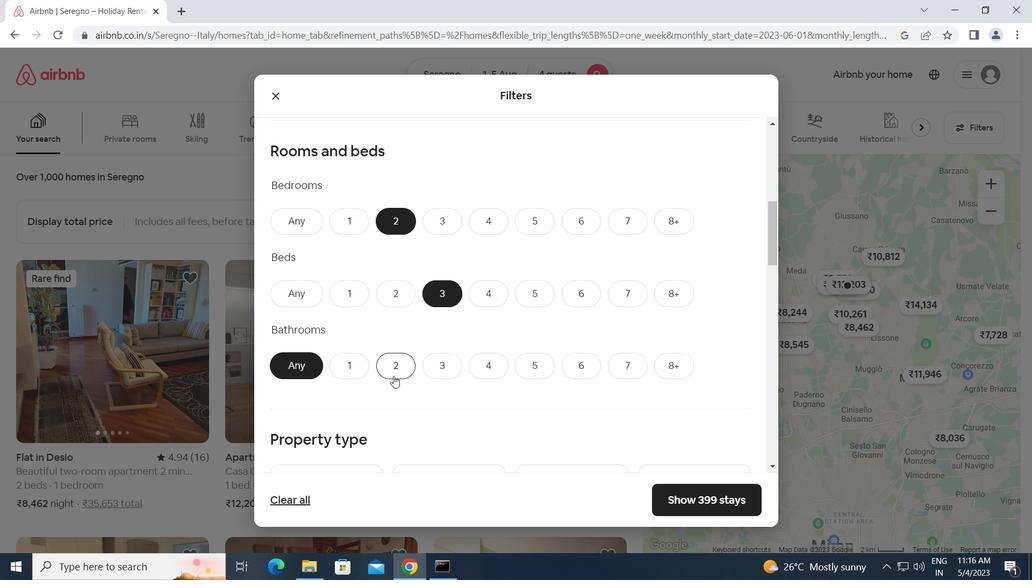 
Action: Mouse pressed left at (396, 369)
Screenshot: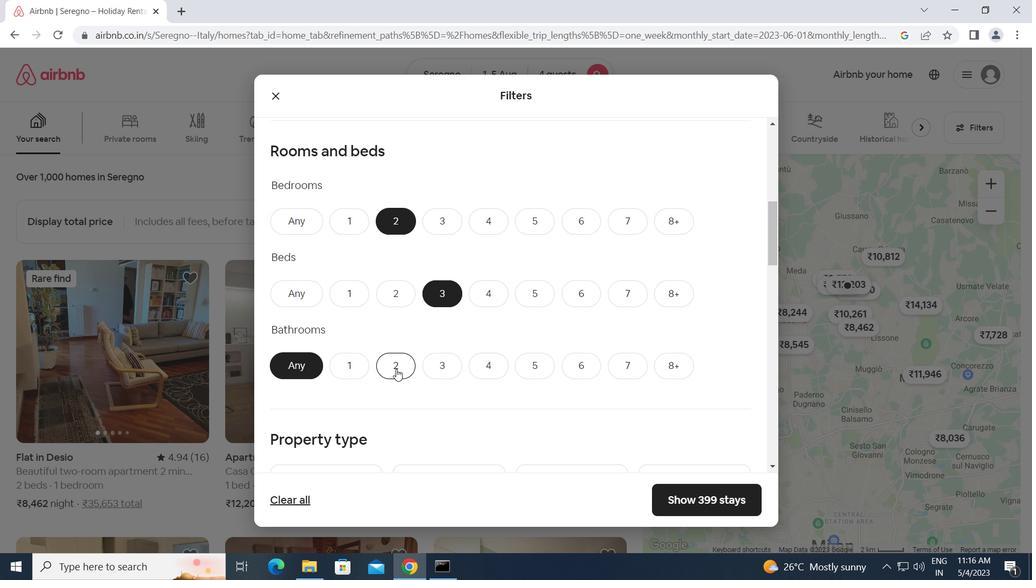 
Action: Mouse moved to (422, 410)
Screenshot: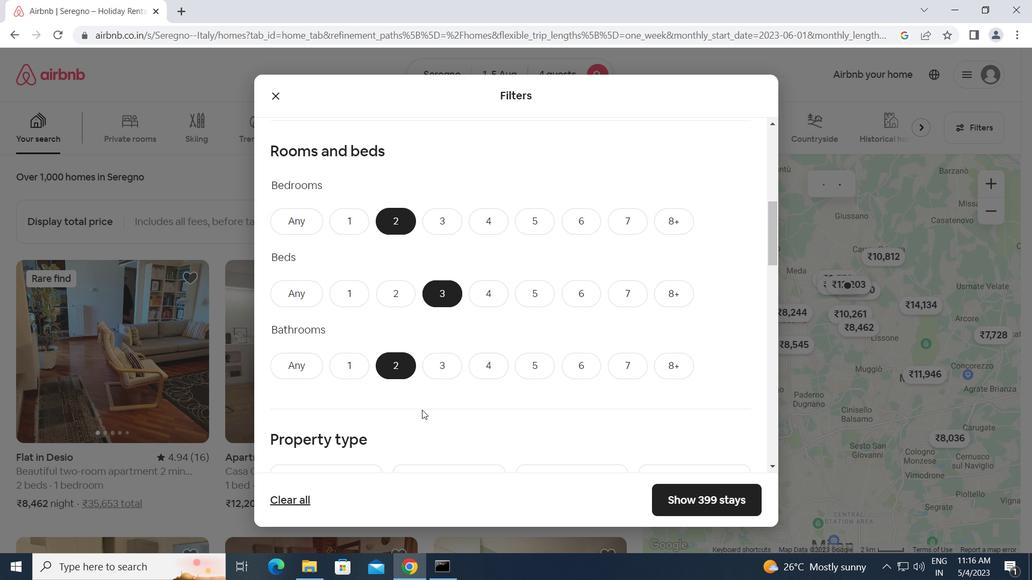 
Action: Mouse scrolled (422, 410) with delta (0, 0)
Screenshot: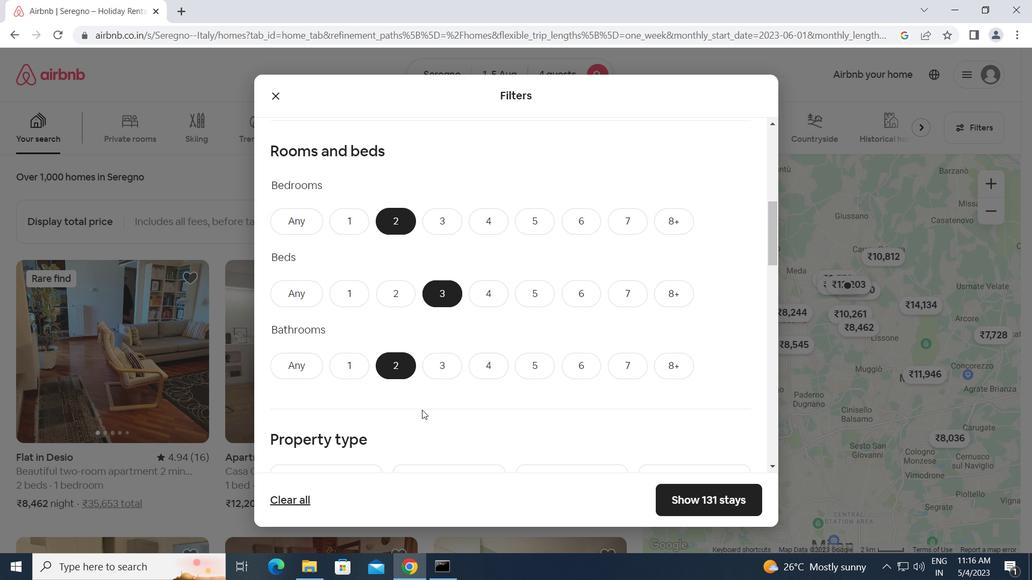 
Action: Mouse moved to (410, 451)
Screenshot: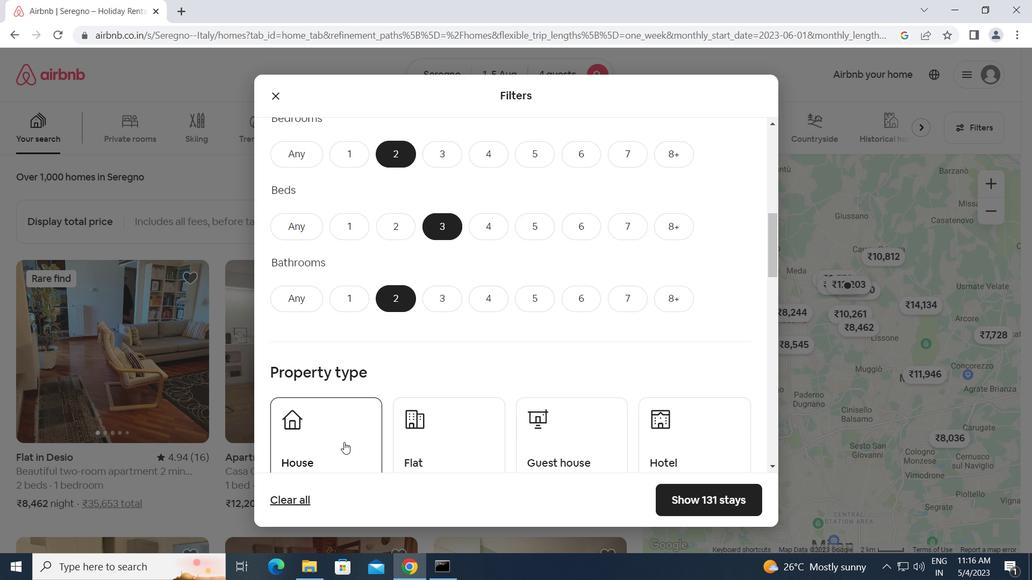
Action: Mouse scrolled (410, 450) with delta (0, 0)
Screenshot: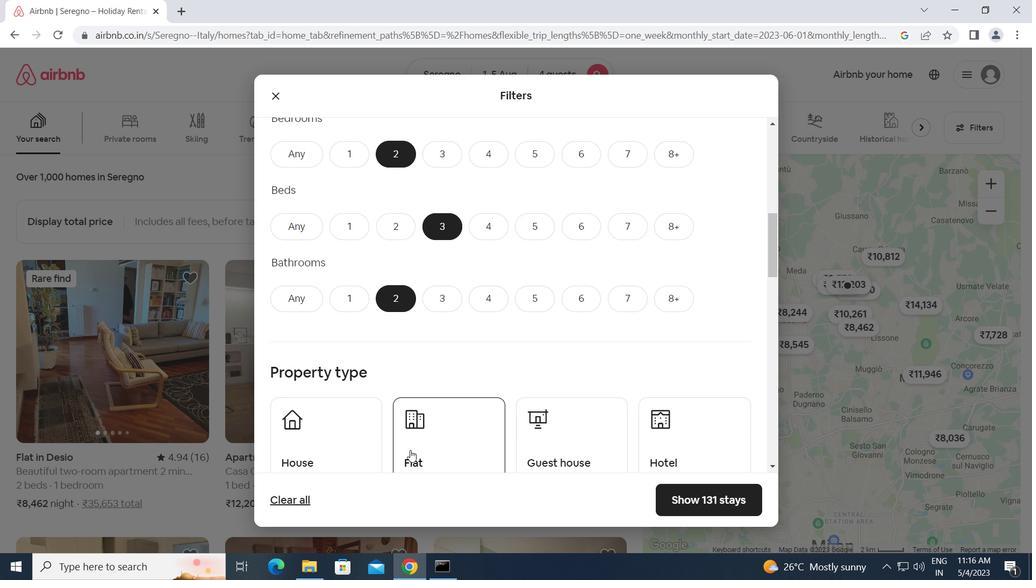 
Action: Mouse moved to (459, 373)
Screenshot: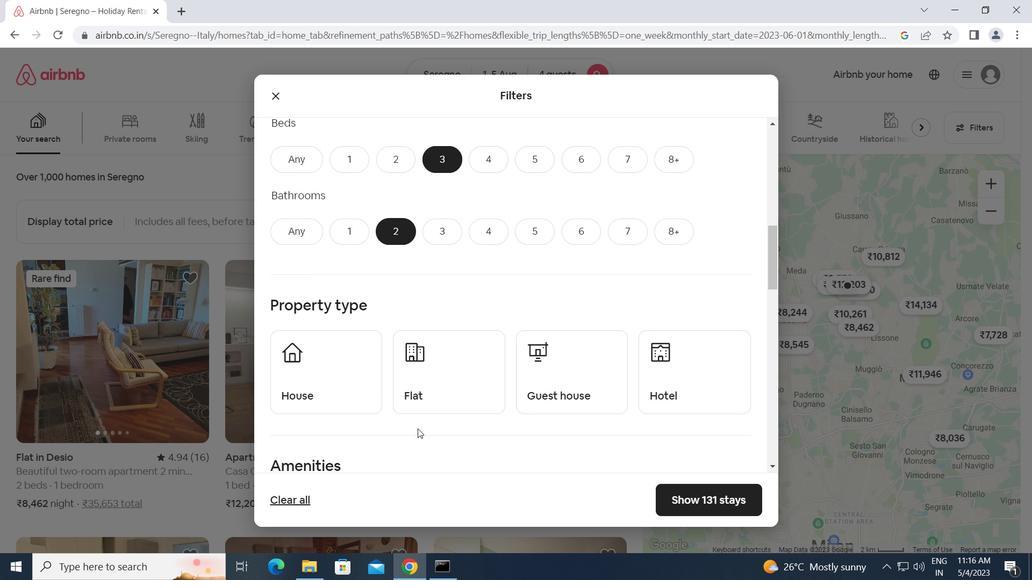 
Action: Mouse pressed left at (459, 373)
Screenshot: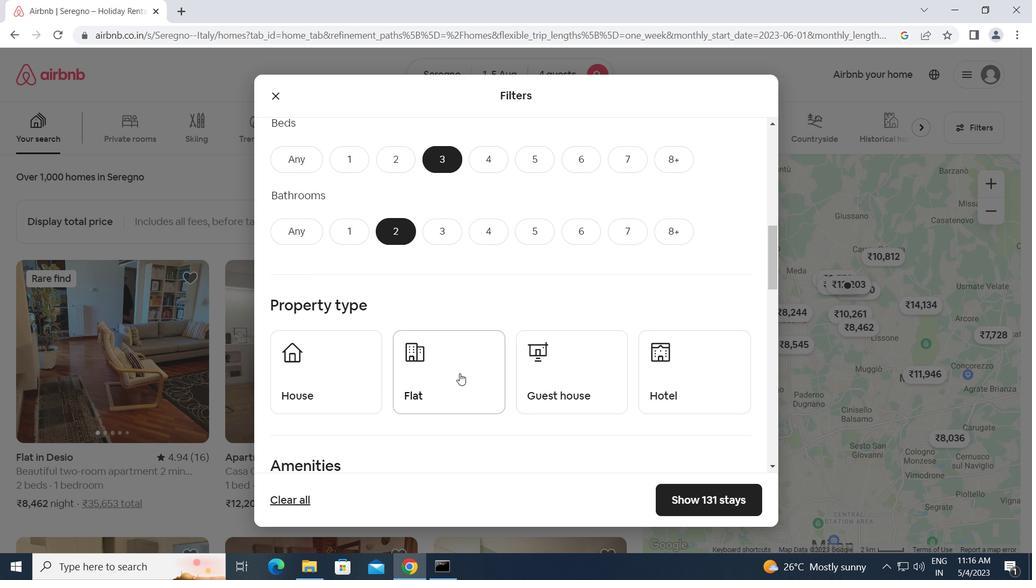 
Action: Mouse moved to (570, 379)
Screenshot: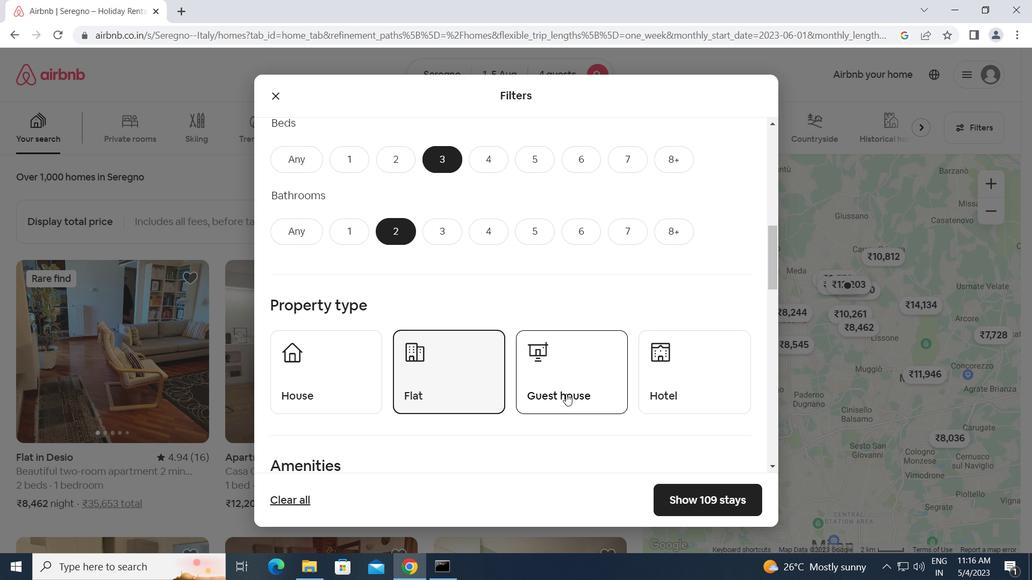 
Action: Mouse pressed left at (570, 379)
Screenshot: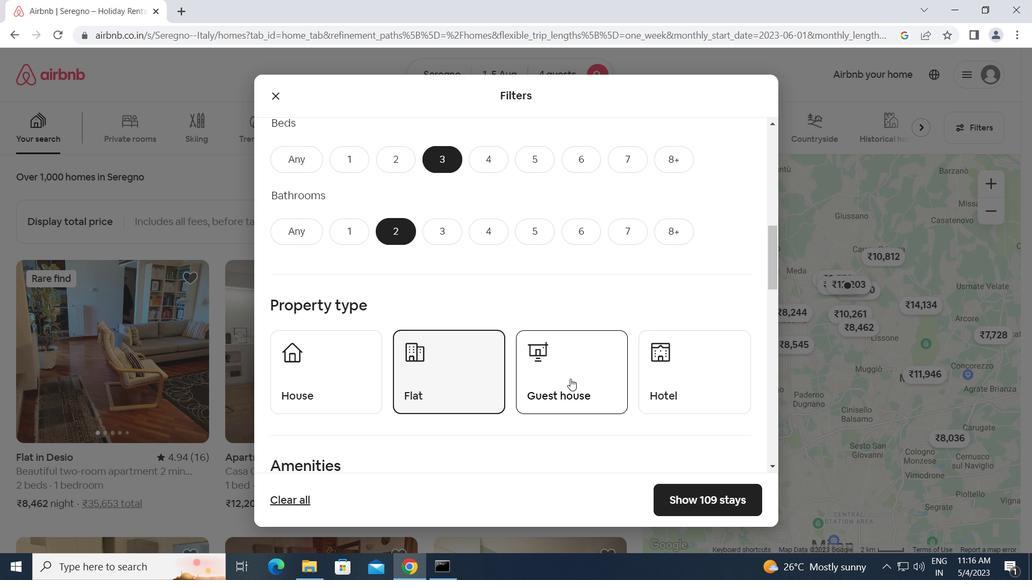 
Action: Mouse moved to (667, 383)
Screenshot: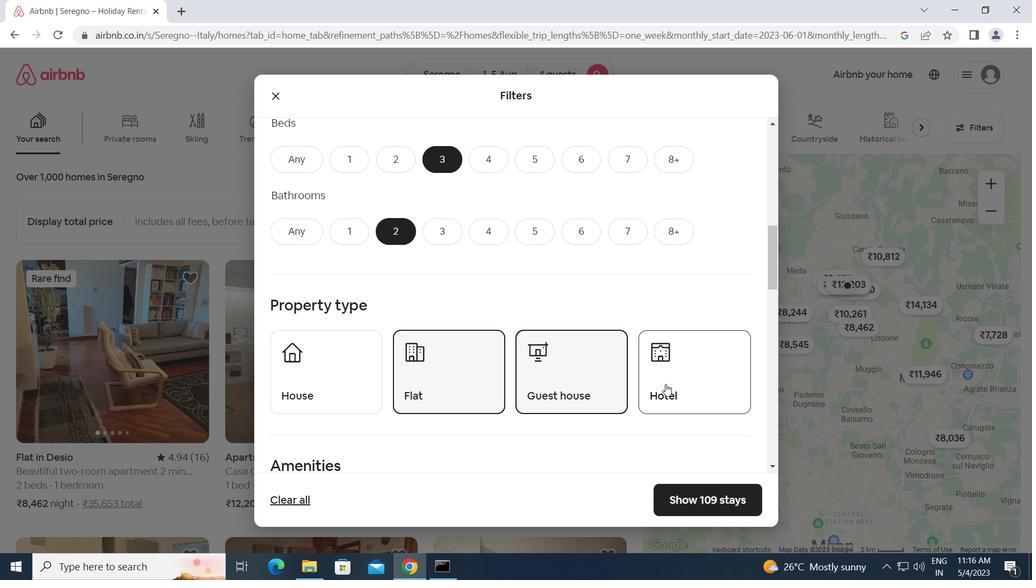 
Action: Mouse pressed left at (667, 383)
Screenshot: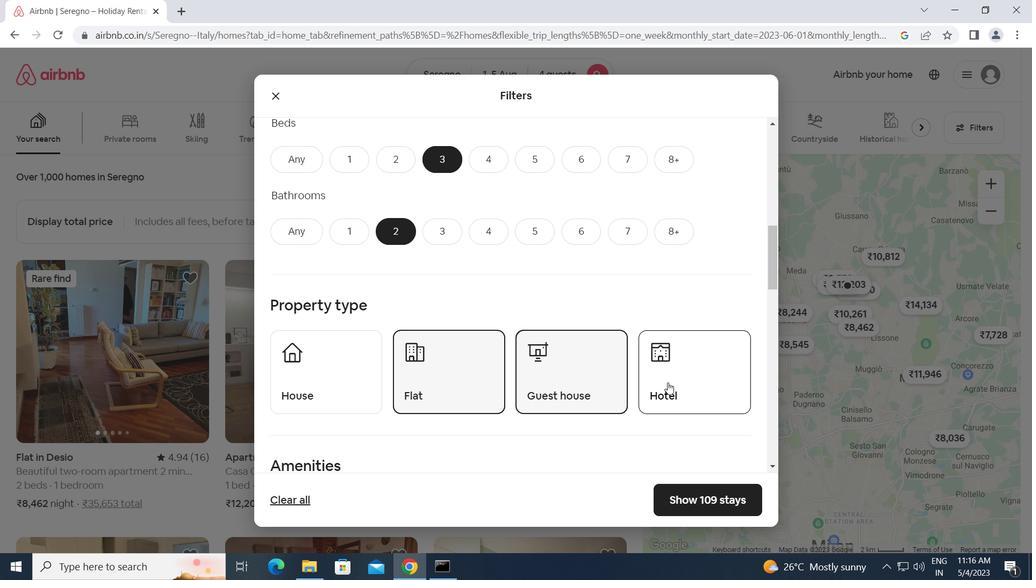 
Action: Mouse moved to (519, 419)
Screenshot: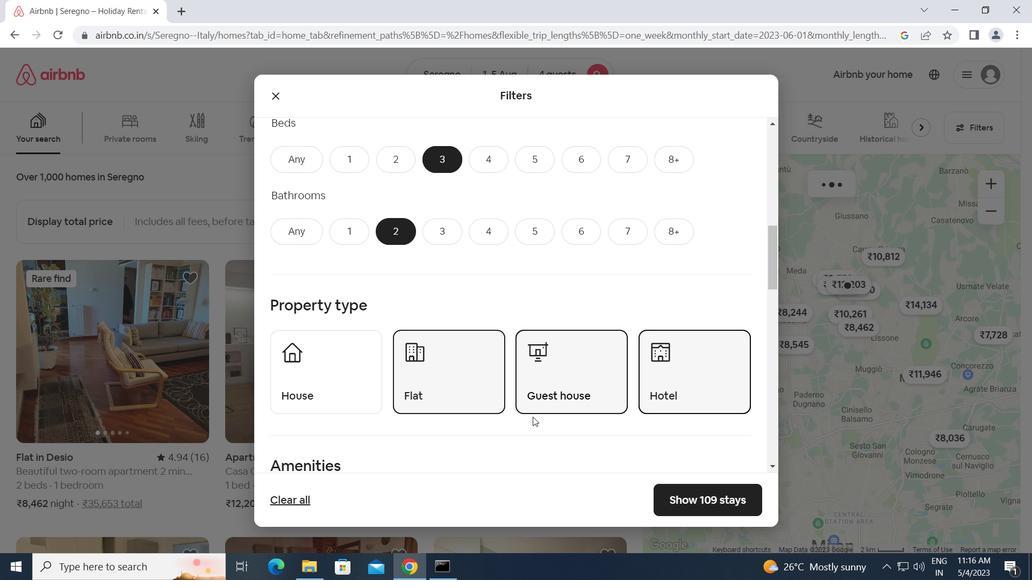 
Action: Mouse scrolled (519, 419) with delta (0, 0)
Screenshot: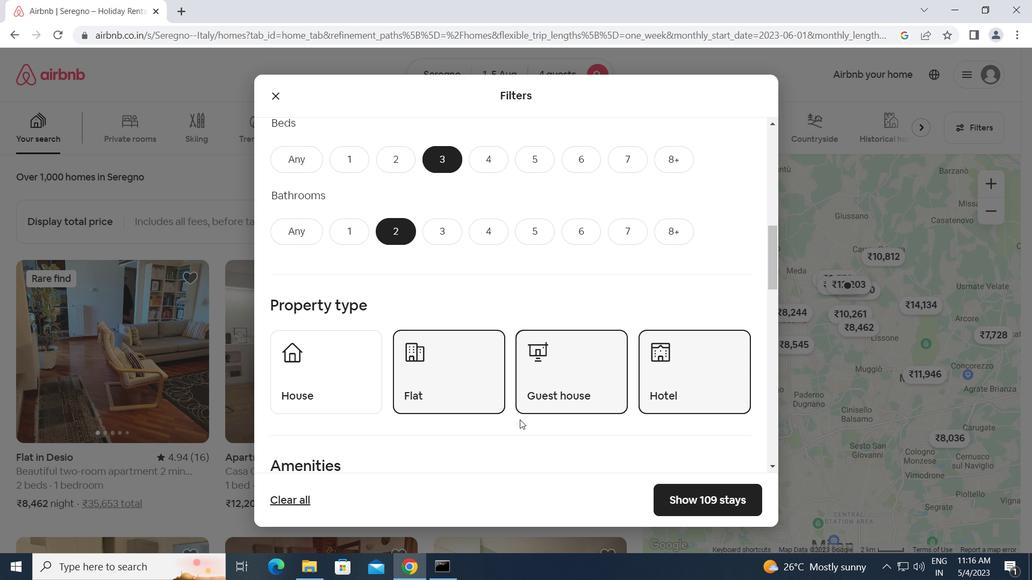 
Action: Mouse scrolled (519, 419) with delta (0, 0)
Screenshot: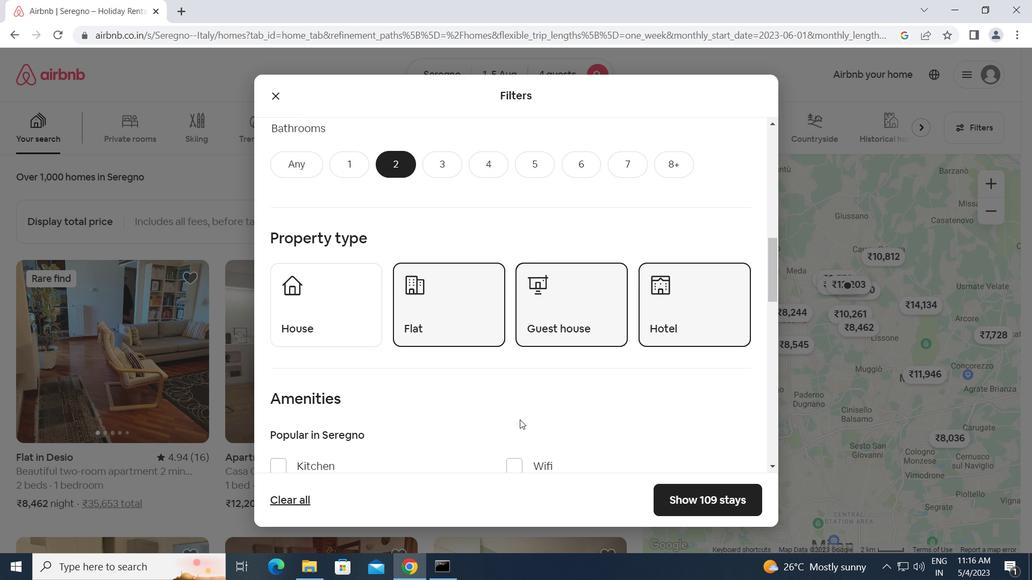 
Action: Mouse scrolled (519, 419) with delta (0, 0)
Screenshot: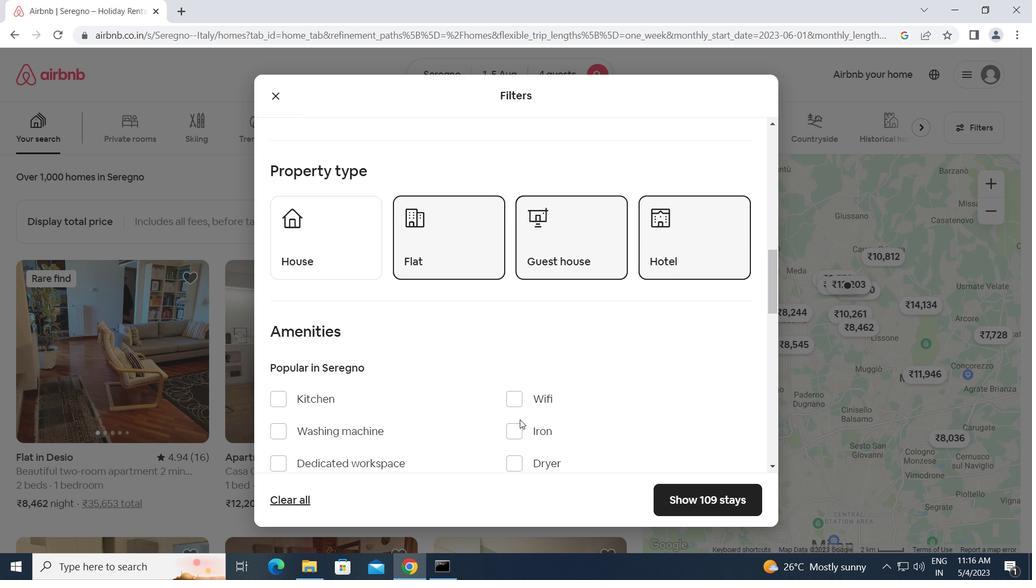 
Action: Mouse scrolled (519, 419) with delta (0, 0)
Screenshot: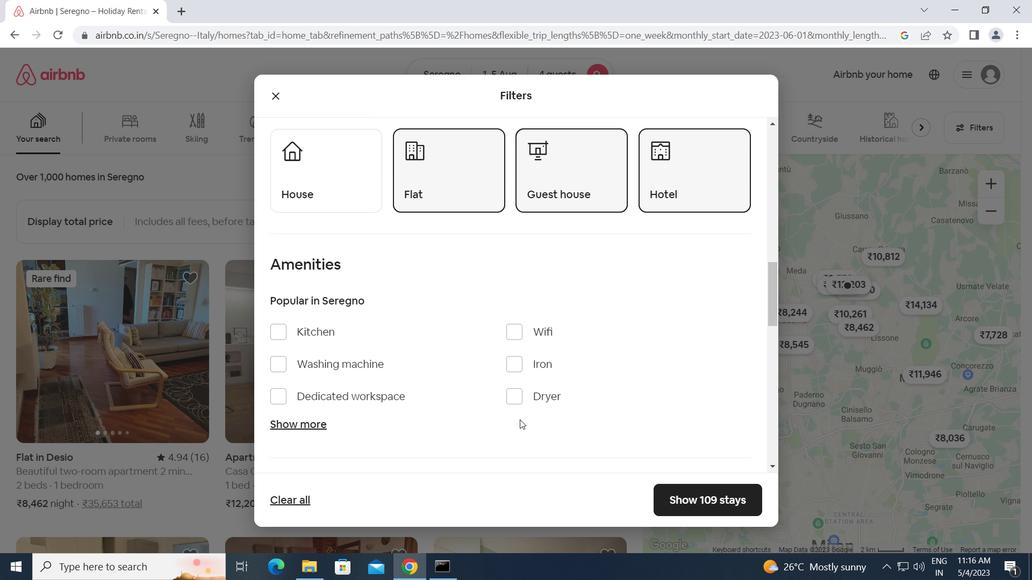 
Action: Mouse scrolled (519, 419) with delta (0, 0)
Screenshot: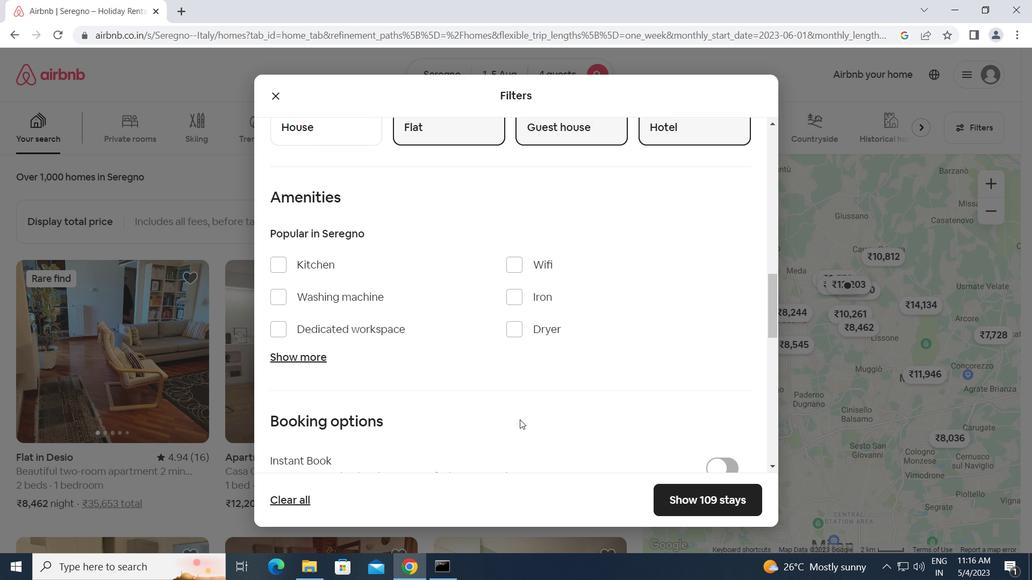 
Action: Mouse scrolled (519, 420) with delta (0, 0)
Screenshot: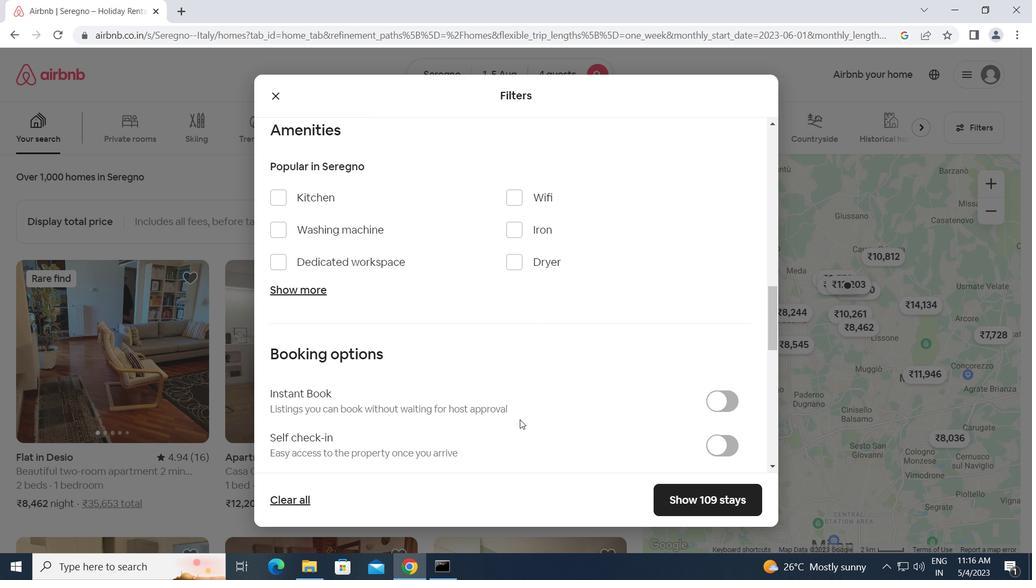 
Action: Mouse scrolled (519, 420) with delta (0, 0)
Screenshot: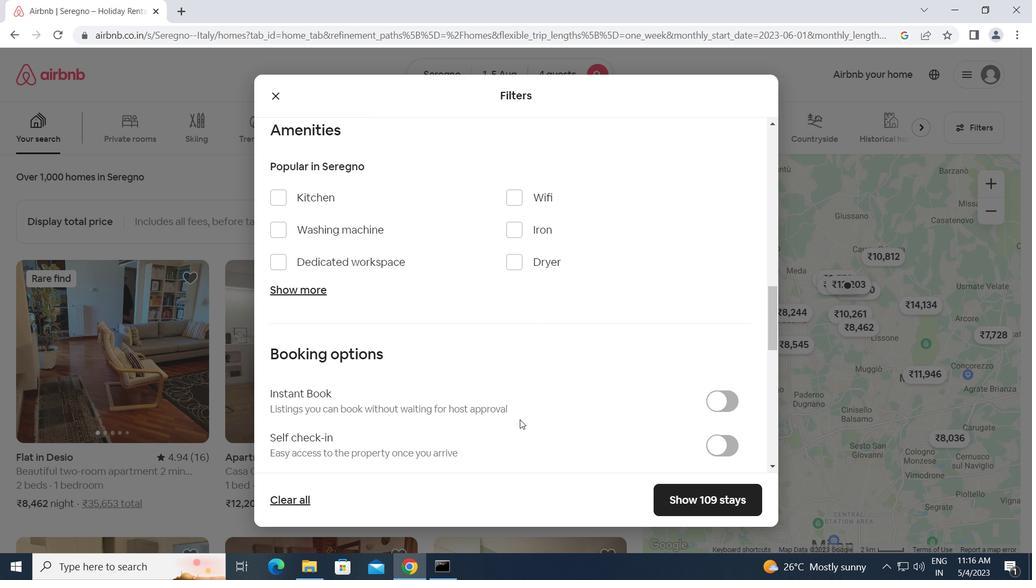 
Action: Mouse scrolled (519, 420) with delta (0, 0)
Screenshot: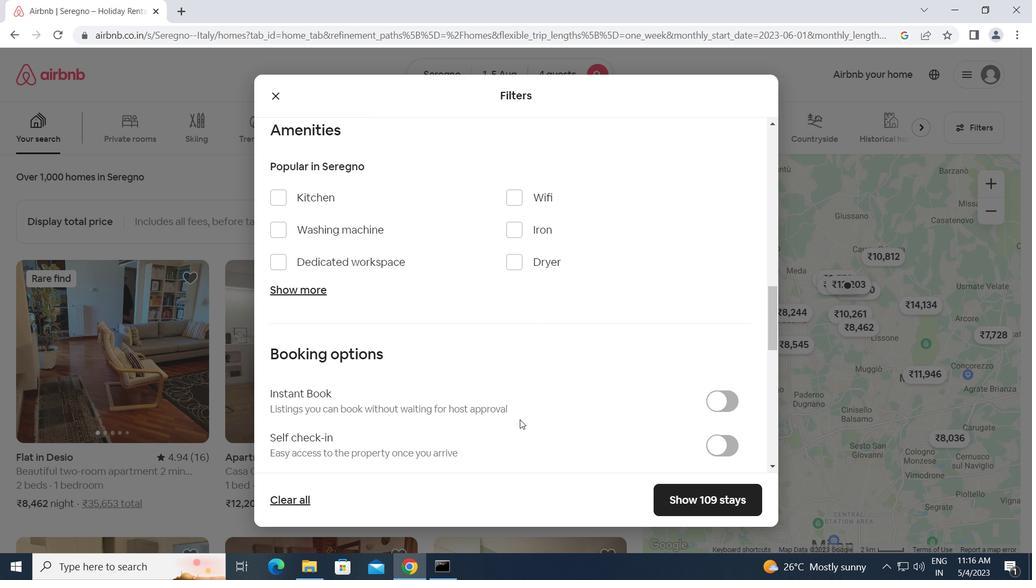 
Action: Mouse scrolled (519, 419) with delta (0, 0)
Screenshot: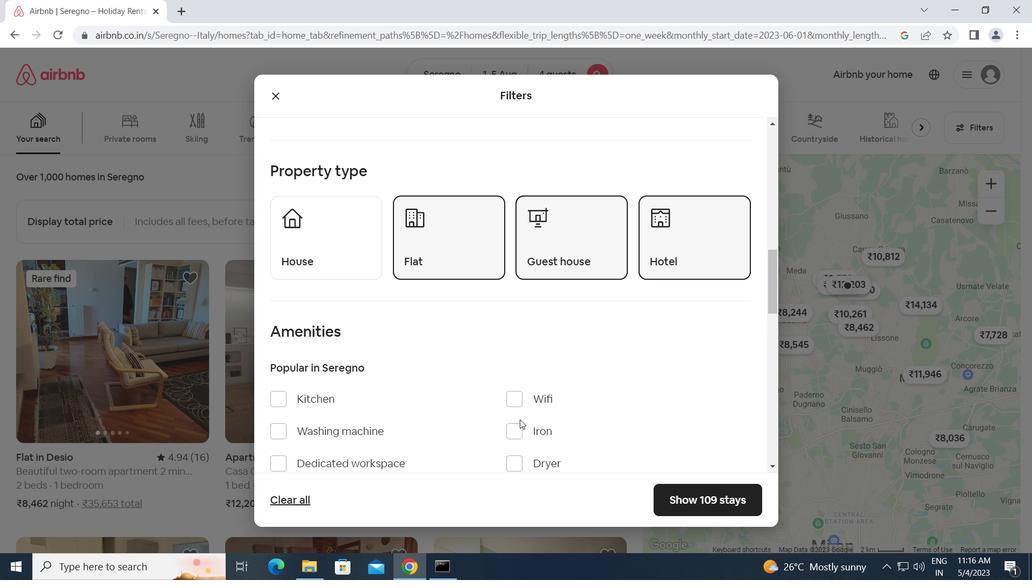 
Action: Mouse scrolled (519, 419) with delta (0, 0)
Screenshot: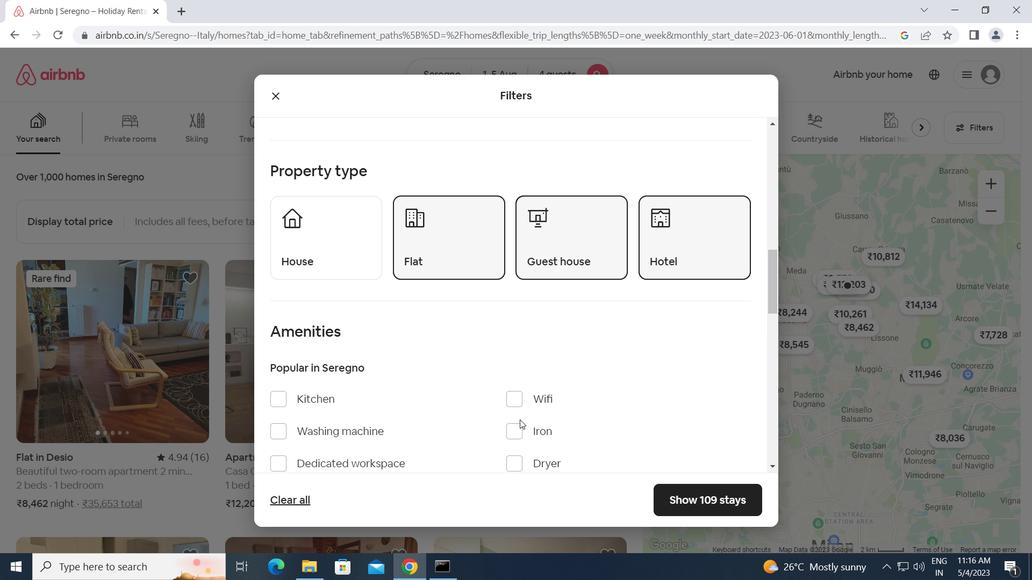 
Action: Mouse scrolled (519, 419) with delta (0, 0)
Screenshot: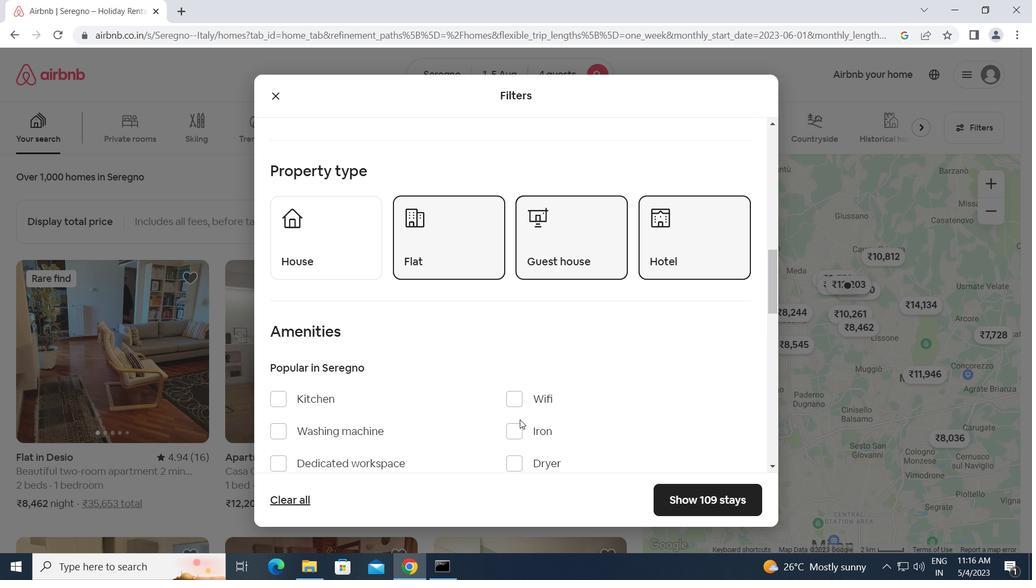 
Action: Mouse moved to (524, 419)
Screenshot: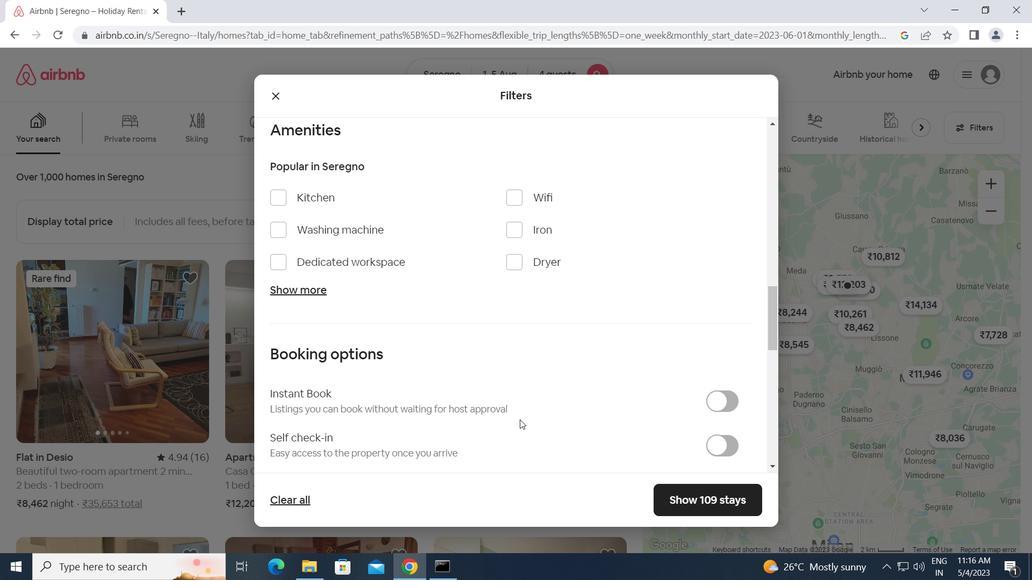 
Action: Mouse scrolled (524, 419) with delta (0, 0)
Screenshot: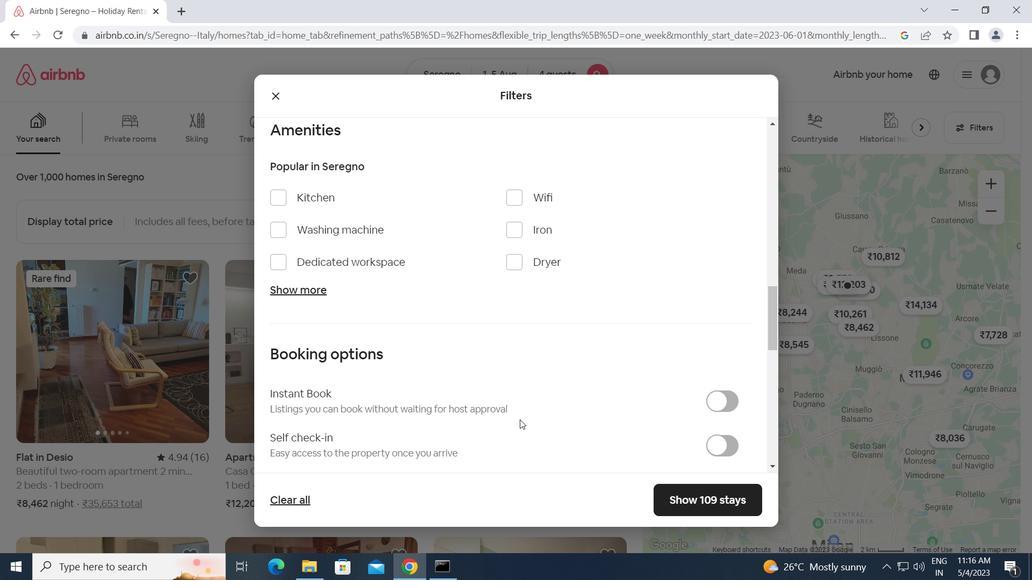 
Action: Mouse scrolled (524, 419) with delta (0, 0)
Screenshot: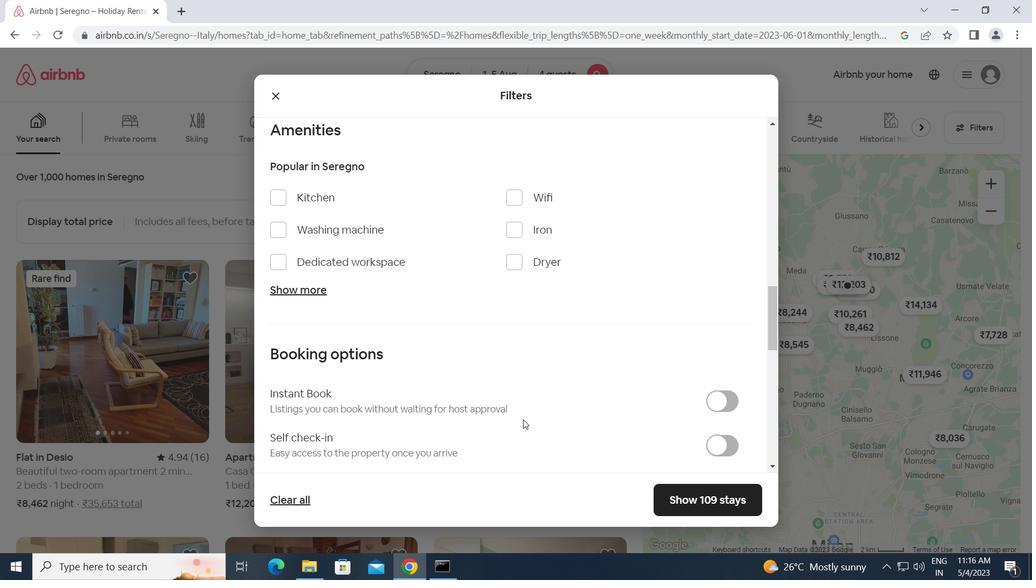 
Action: Mouse moved to (718, 316)
Screenshot: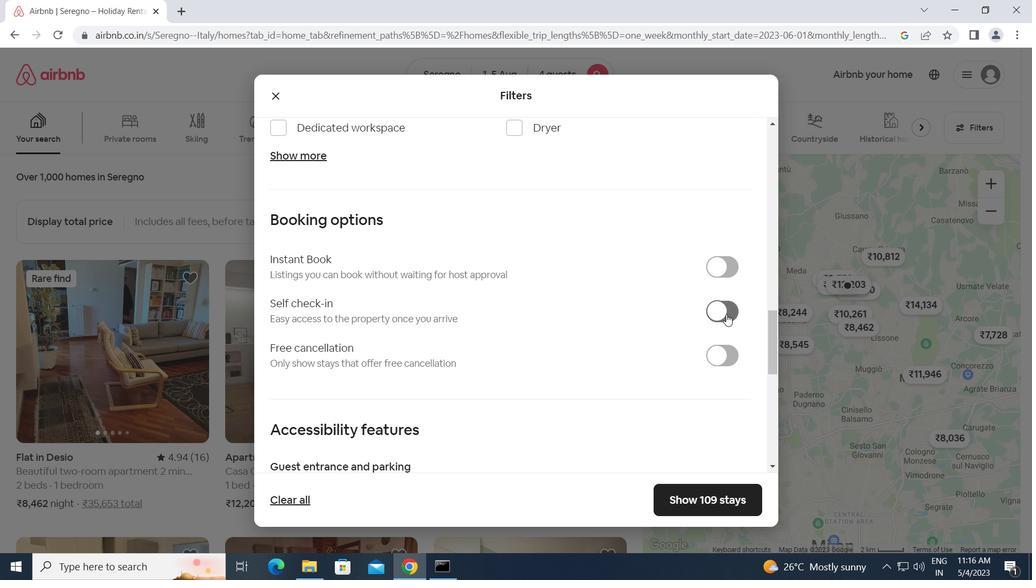 
Action: Mouse pressed left at (718, 316)
Screenshot: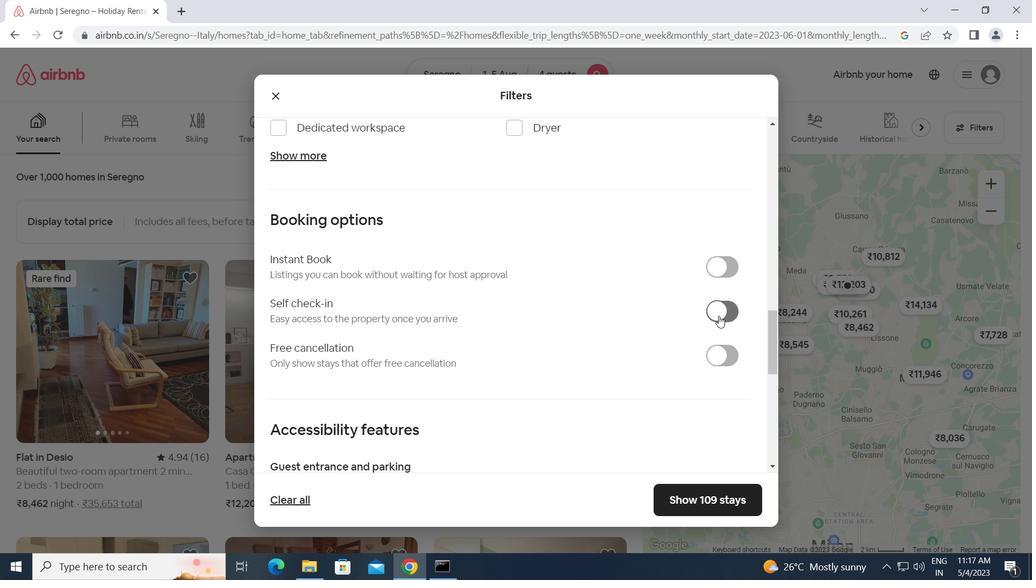 
Action: Mouse moved to (545, 374)
Screenshot: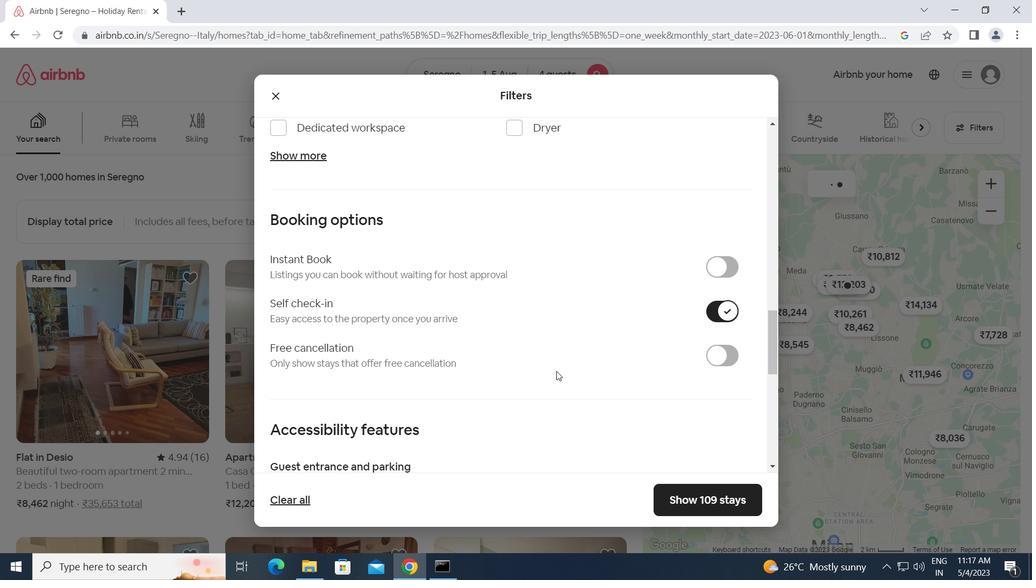 
Action: Mouse scrolled (545, 374) with delta (0, 0)
Screenshot: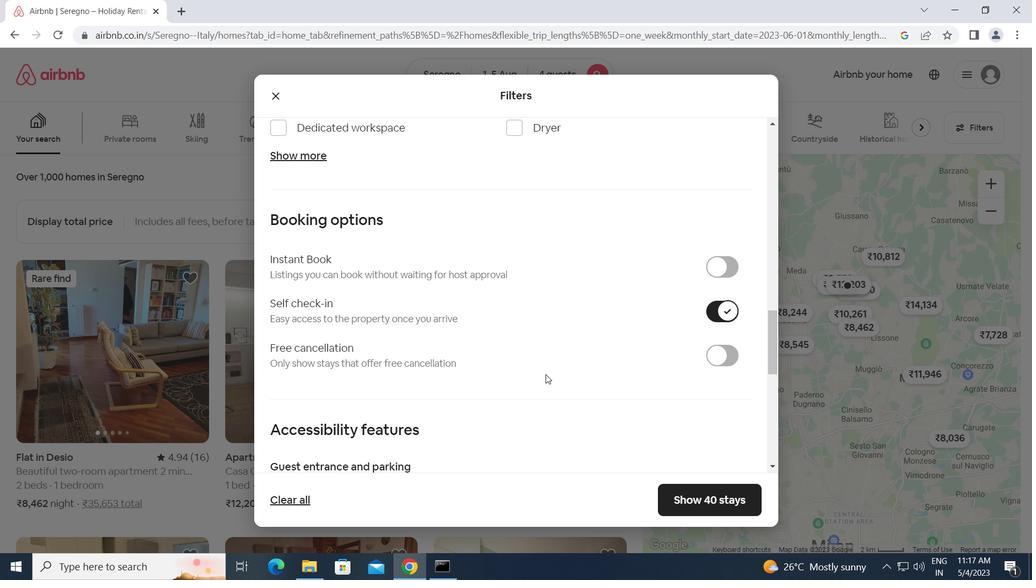 
Action: Mouse moved to (545, 374)
Screenshot: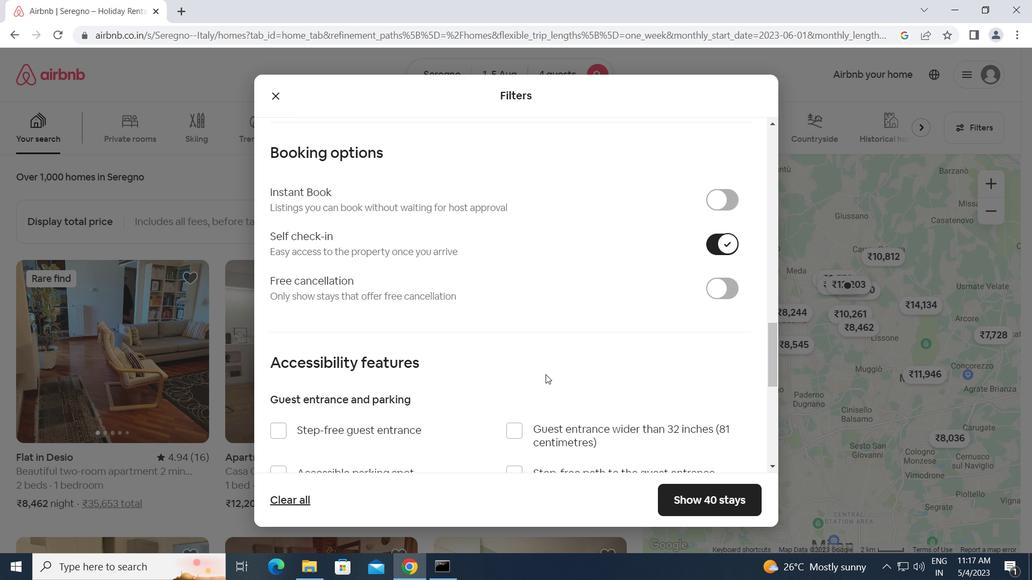 
Action: Mouse scrolled (545, 374) with delta (0, 0)
Screenshot: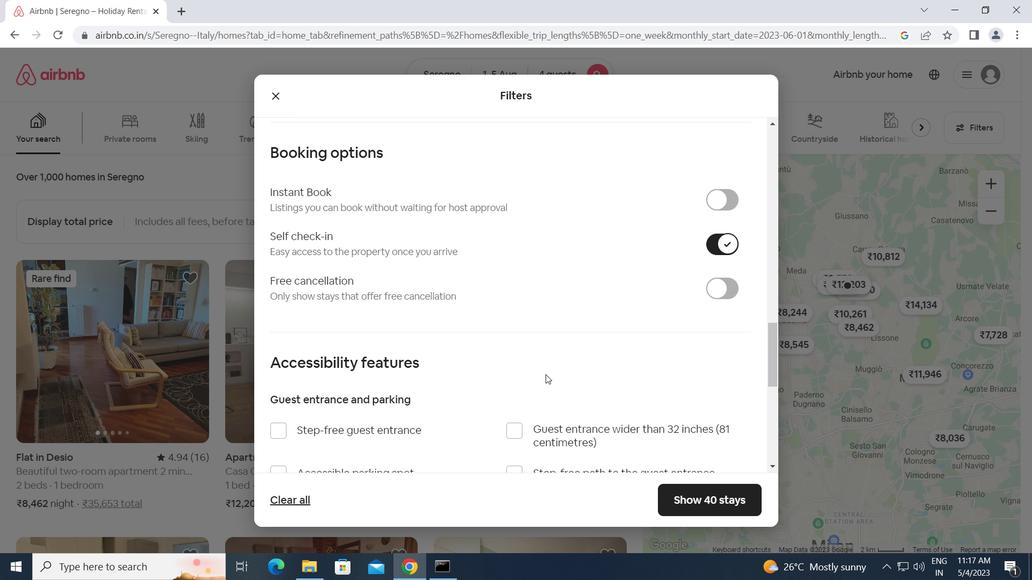 
Action: Mouse scrolled (545, 374) with delta (0, 0)
Screenshot: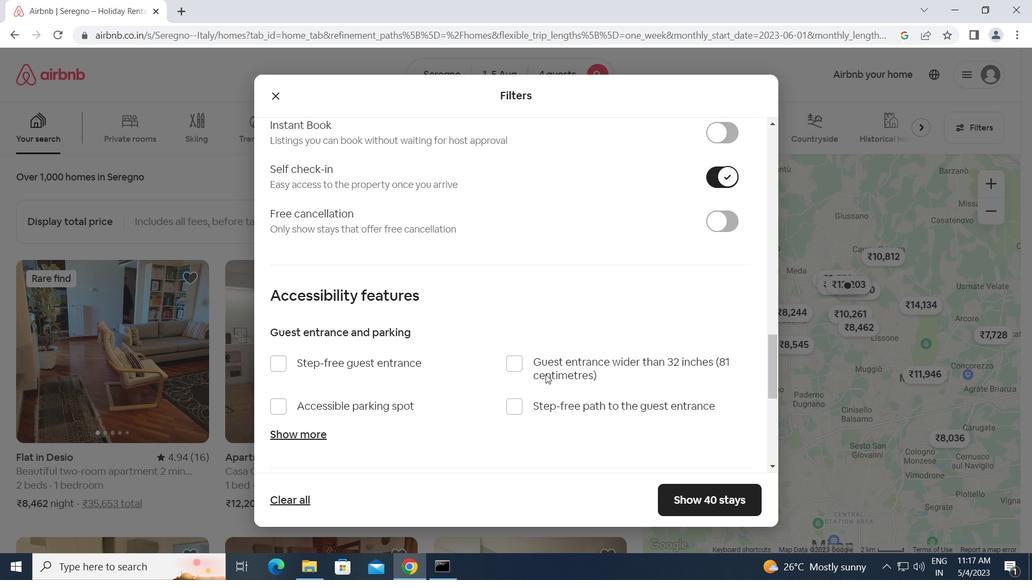
Action: Mouse scrolled (545, 374) with delta (0, 0)
Screenshot: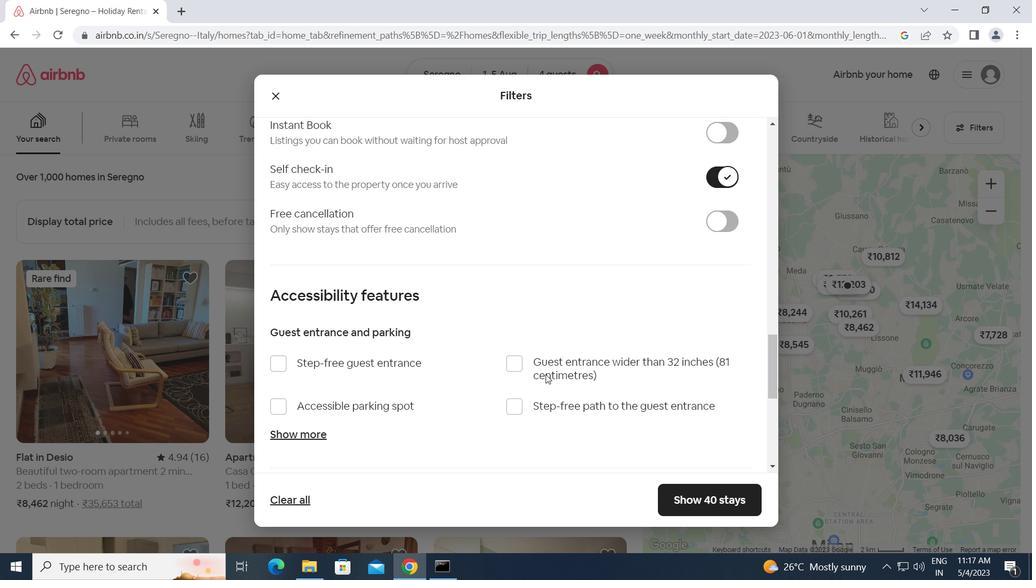 
Action: Mouse scrolled (545, 374) with delta (0, 0)
Screenshot: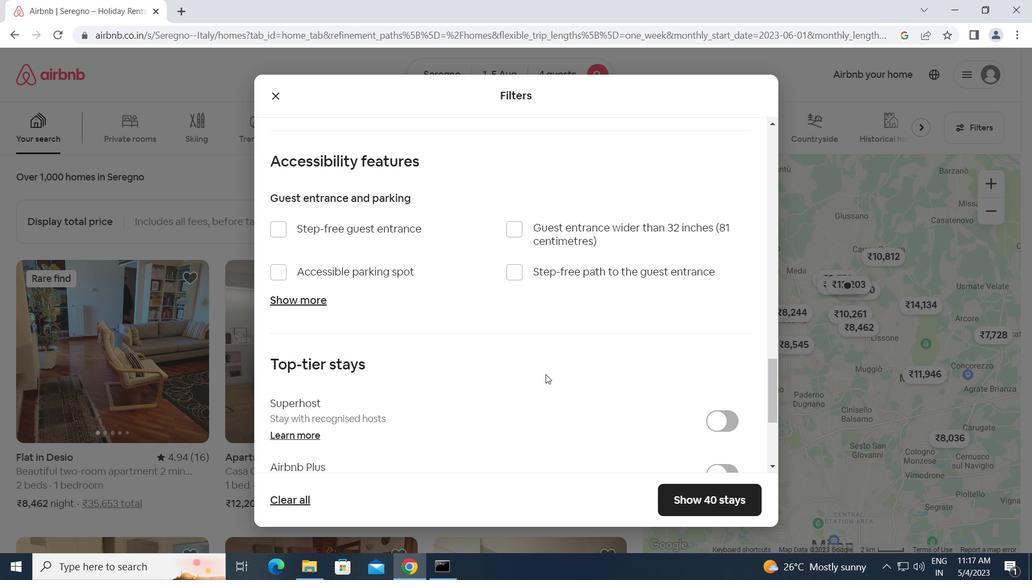 
Action: Mouse scrolled (545, 374) with delta (0, 0)
Screenshot: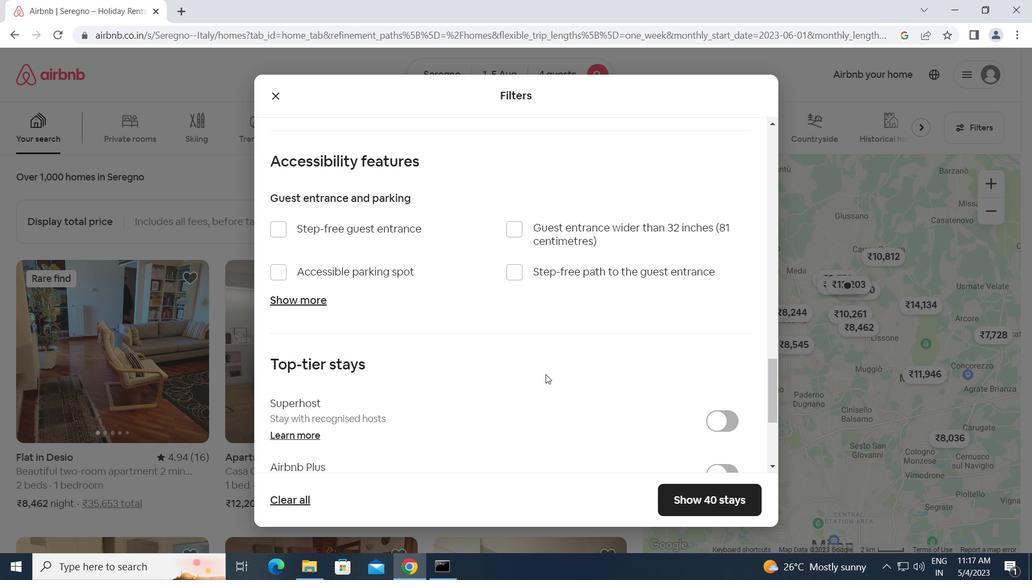 
Action: Mouse scrolled (545, 374) with delta (0, 0)
Screenshot: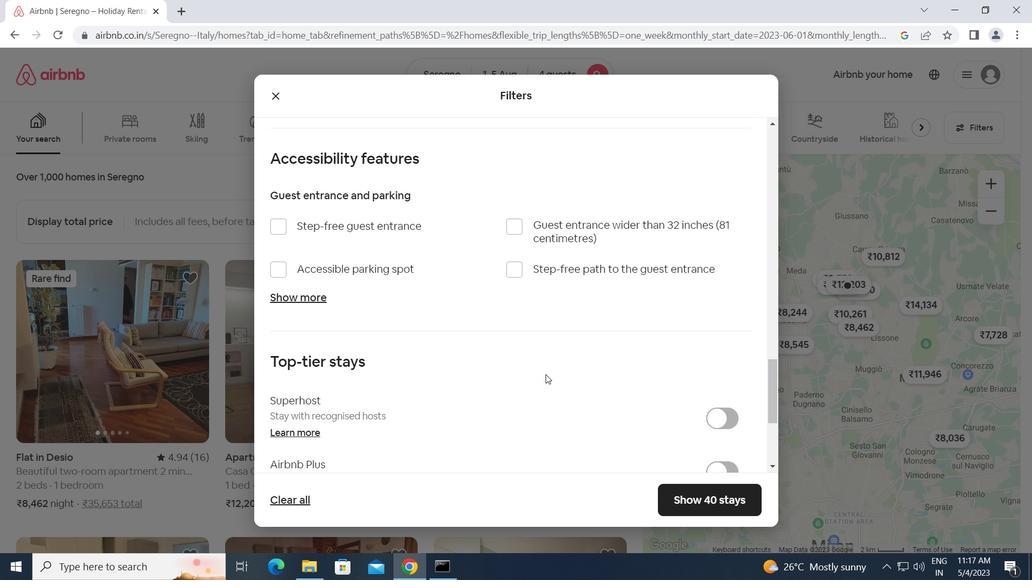
Action: Mouse moved to (271, 383)
Screenshot: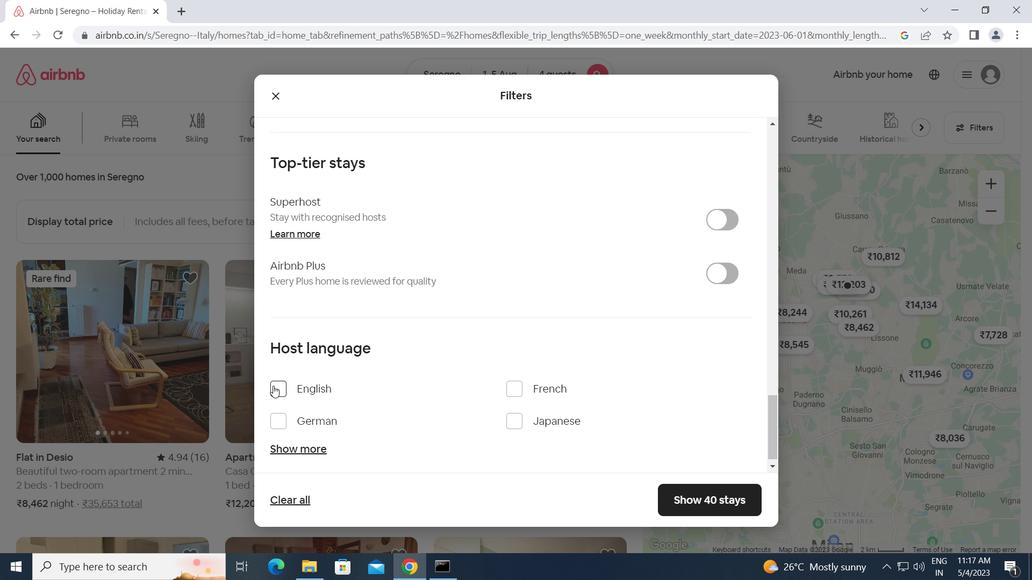 
Action: Mouse pressed left at (271, 383)
Screenshot: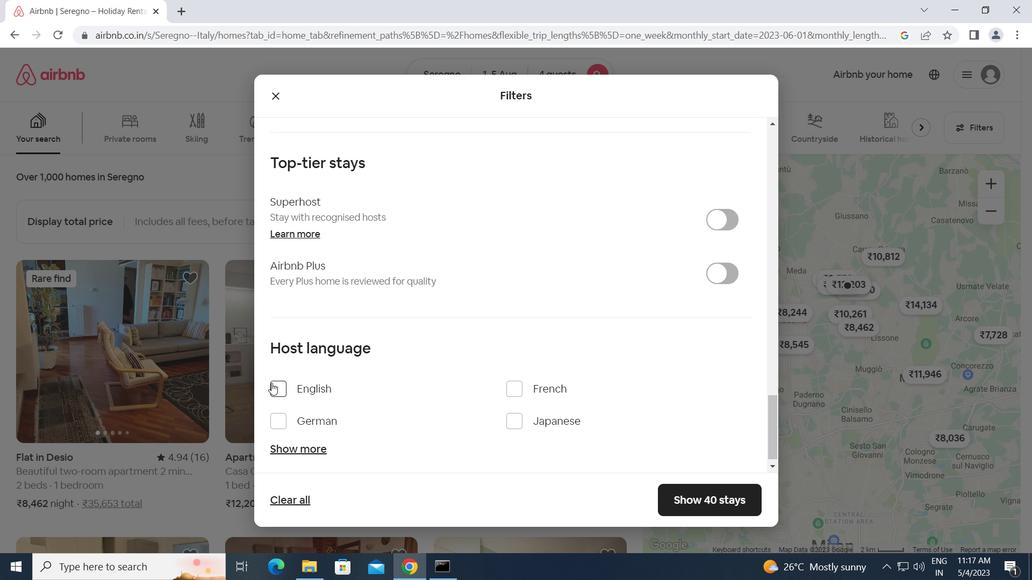
Action: Mouse moved to (668, 496)
Screenshot: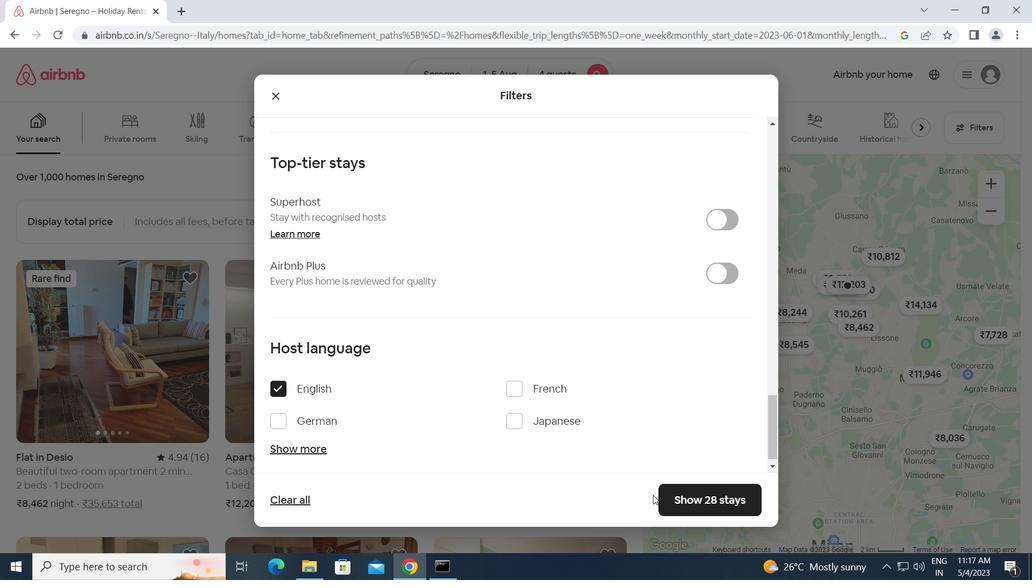 
Action: Mouse pressed left at (668, 496)
Screenshot: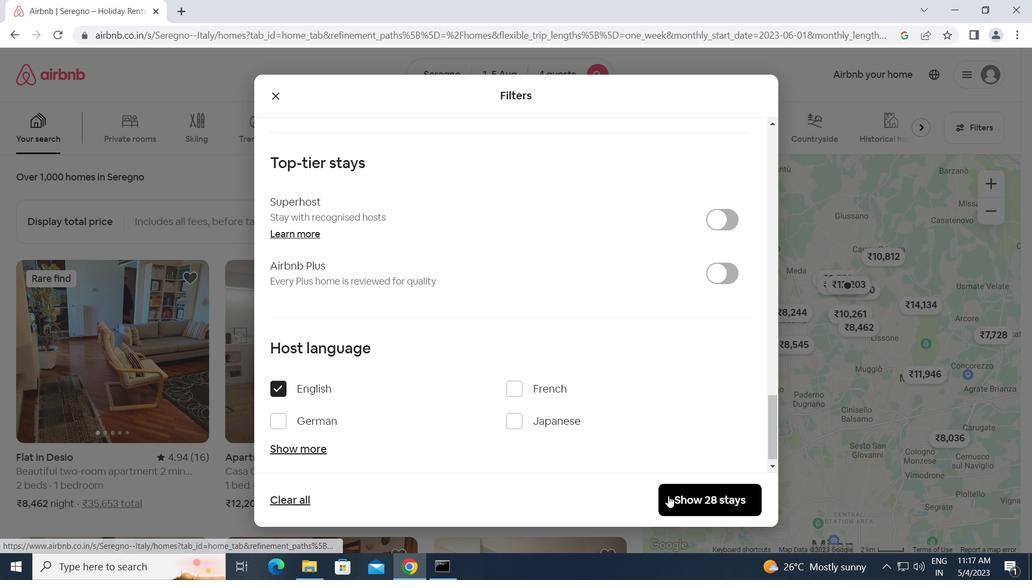 
Action: Mouse moved to (518, 469)
Screenshot: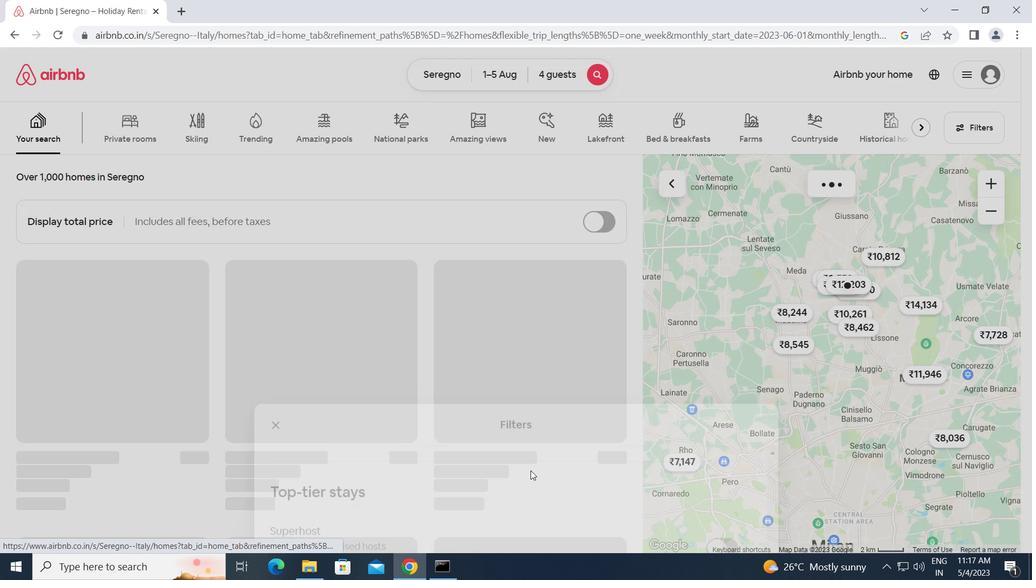 
